Task: Look for Airbnb options in Mweka, Democratic Republic of the Congo from 10th December, 2023 to 15th December, 2023 for 7 adults.4 bedrooms having 7 beds and 4 bathrooms. Property type can be house. Amenities needed are: wifi, TV, free parkinig on premises, gym, breakfast. Look for 3 properties as per requirement.
Action: Mouse moved to (431, 93)
Screenshot: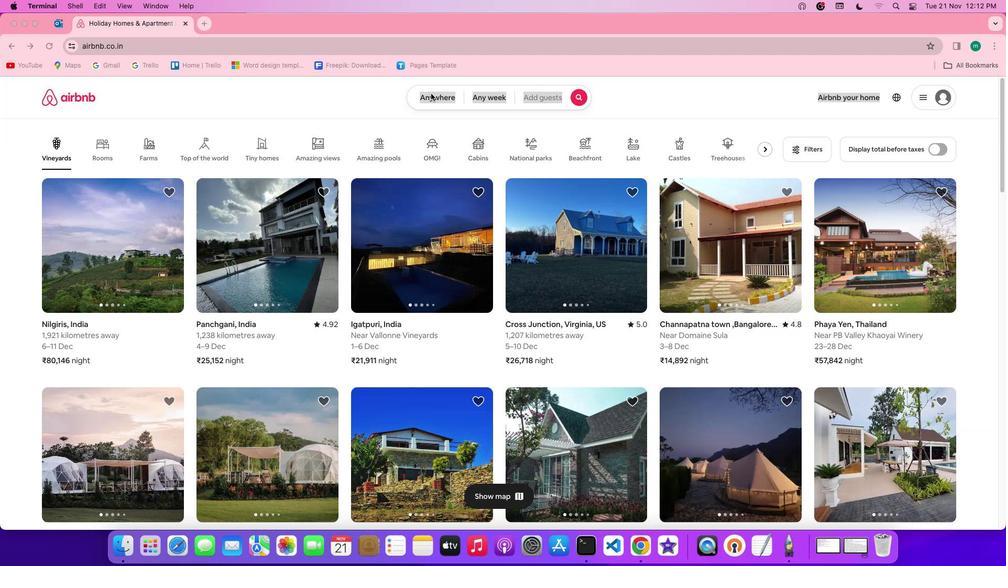 
Action: Mouse pressed left at (431, 93)
Screenshot: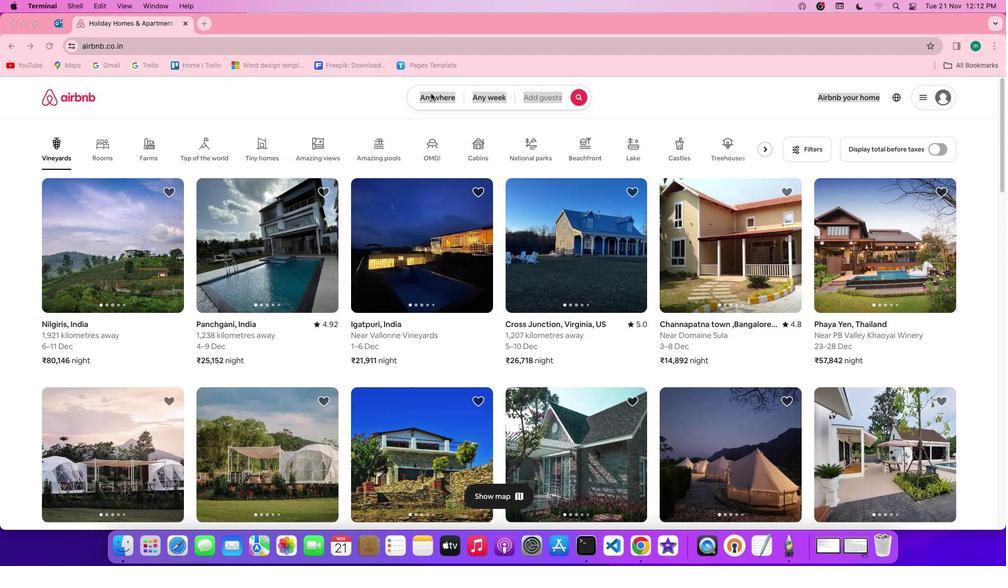 
Action: Mouse pressed left at (431, 93)
Screenshot: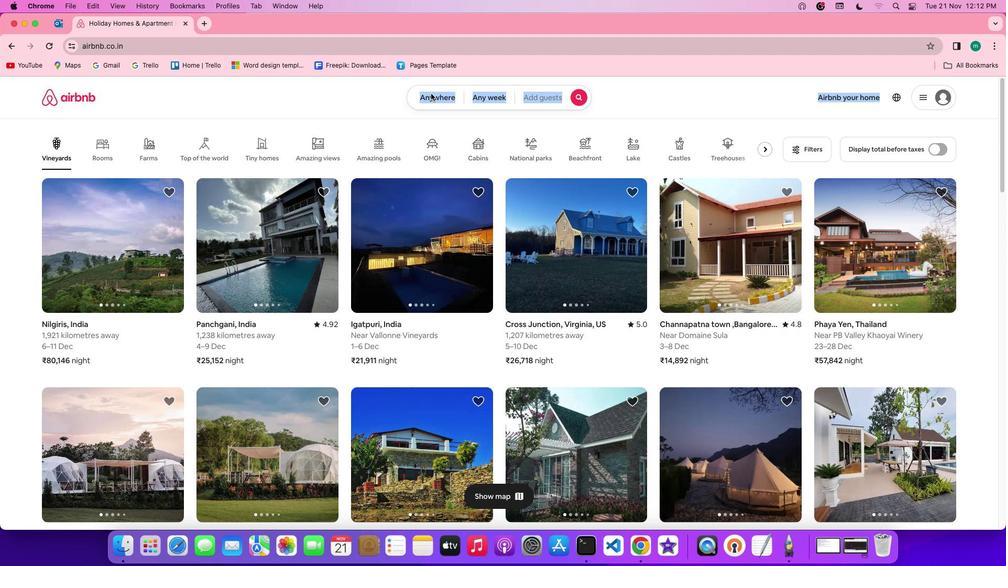
Action: Mouse moved to (405, 134)
Screenshot: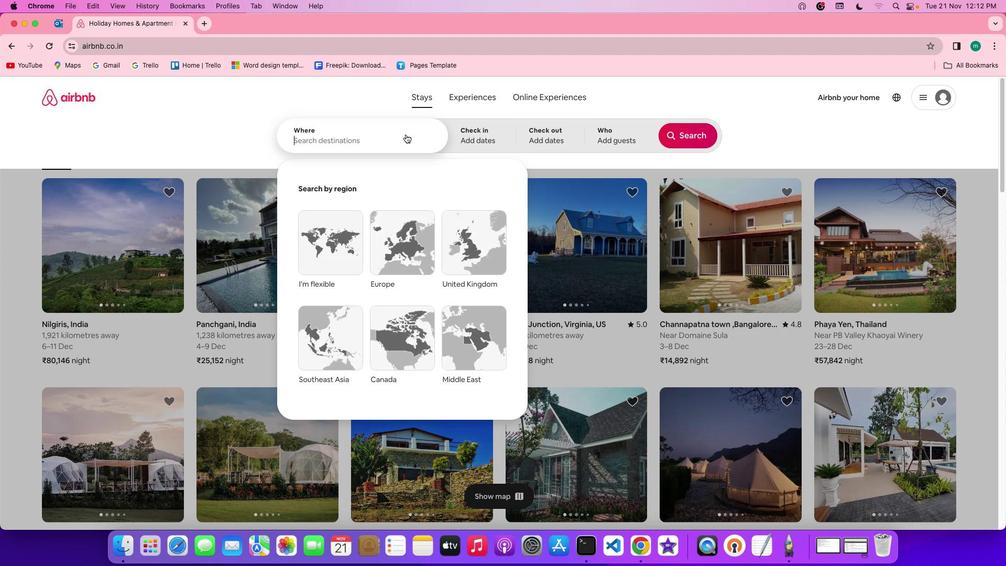 
Action: Mouse pressed left at (405, 134)
Screenshot: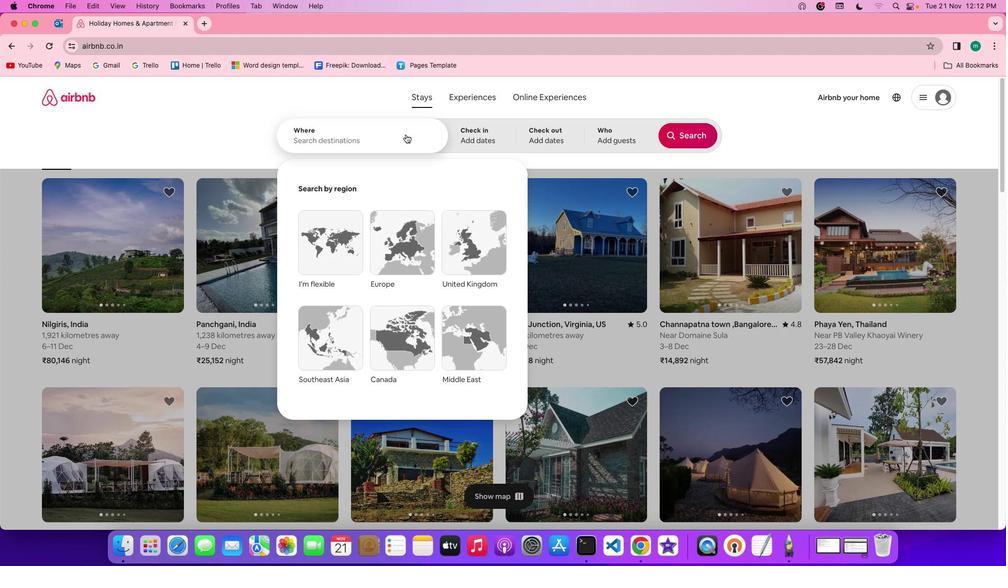 
Action: Key pressed Key.shift'M''w''e''k''a'','Key.spaceKey.shift'd''e''m''o''c''r''a''t''i''c'Key.spaceKey.shift'r''e''p''u''b''l''i''c'
Screenshot: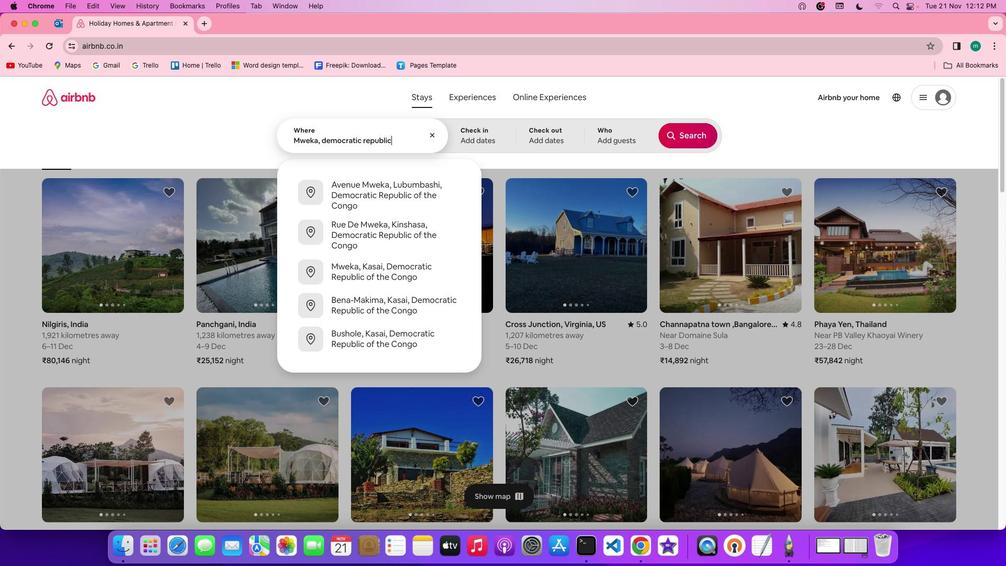 
Action: Mouse moved to (425, 0)
Screenshot: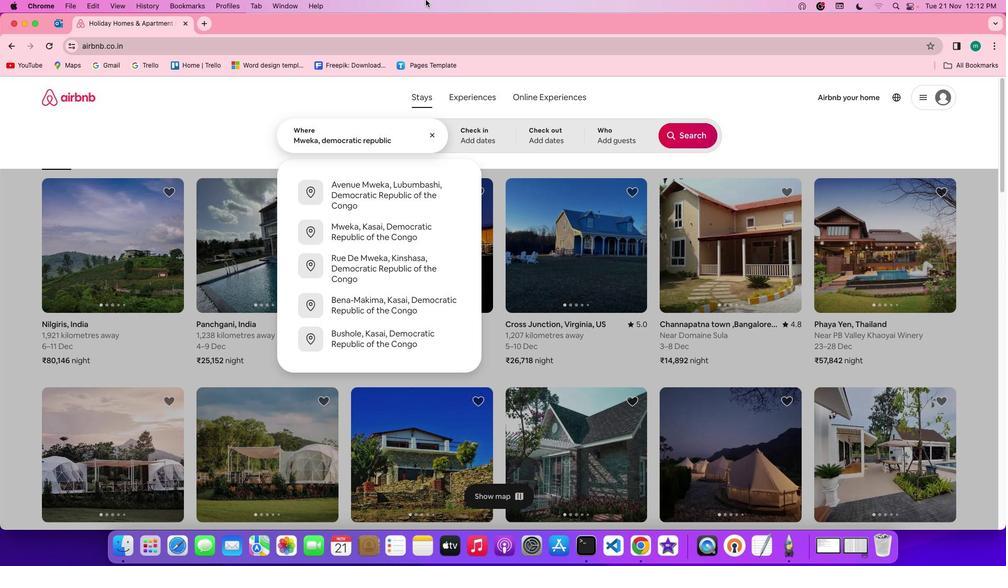 
Action: Key pressed Key.space'o''f'Key.space't''h''e'Key.space'c''o''n''g''o'
Screenshot: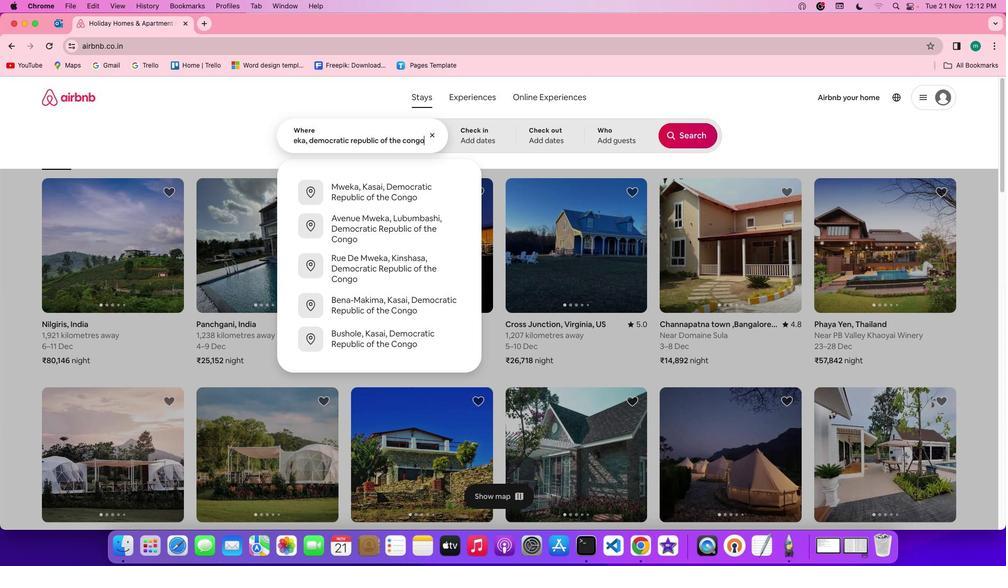 
Action: Mouse moved to (479, 132)
Screenshot: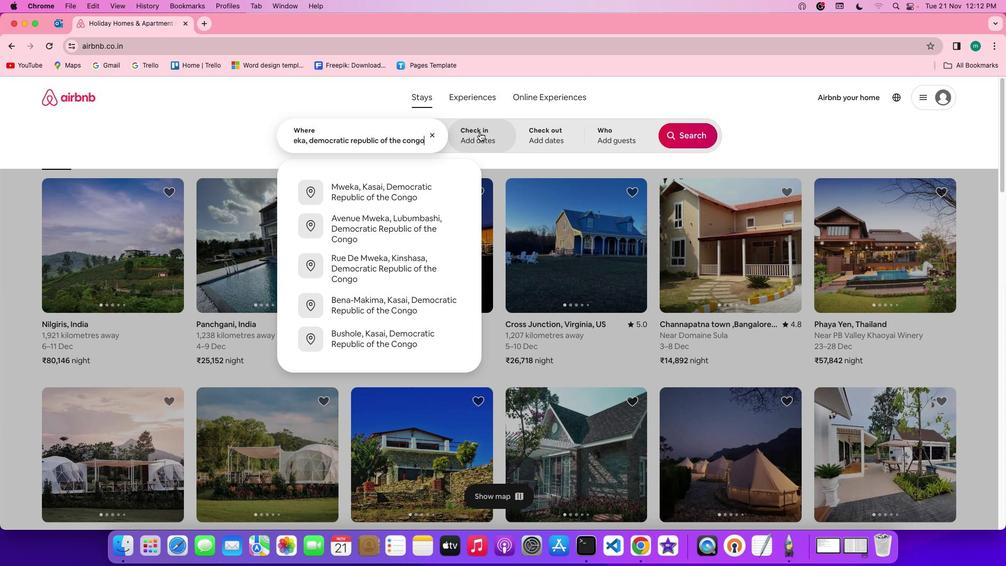 
Action: Mouse pressed left at (479, 132)
Screenshot: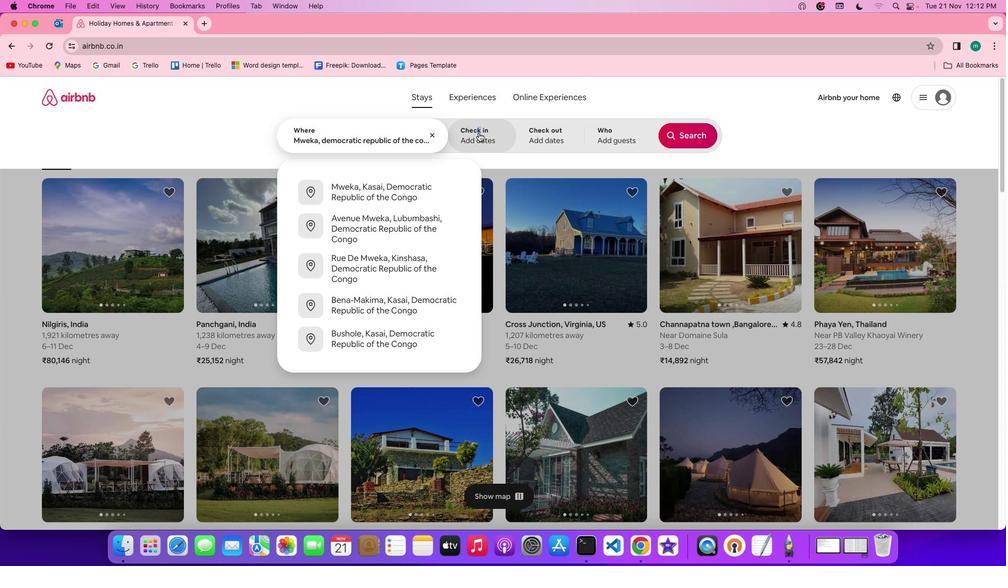 
Action: Mouse moved to (530, 315)
Screenshot: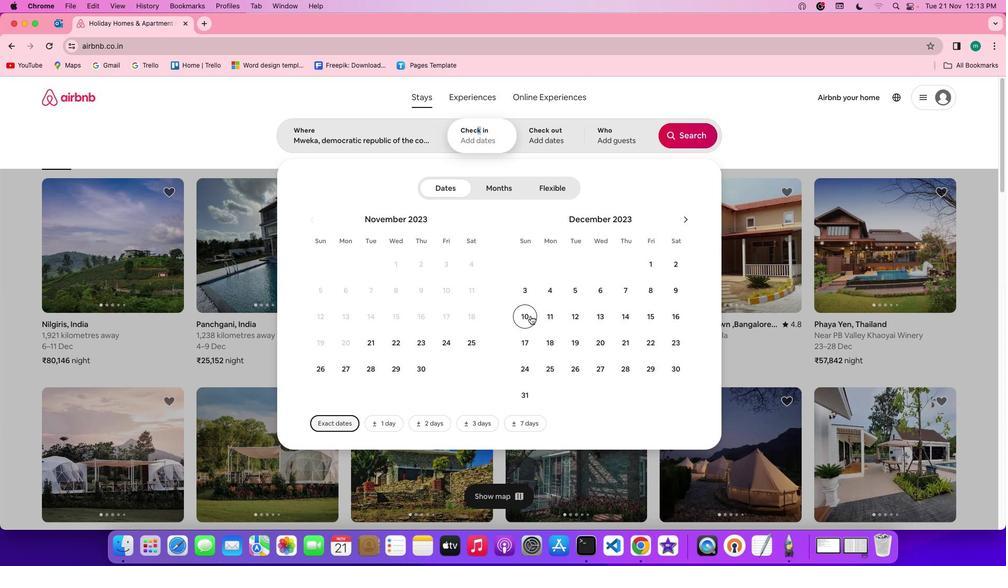 
Action: Mouse pressed left at (530, 315)
Screenshot: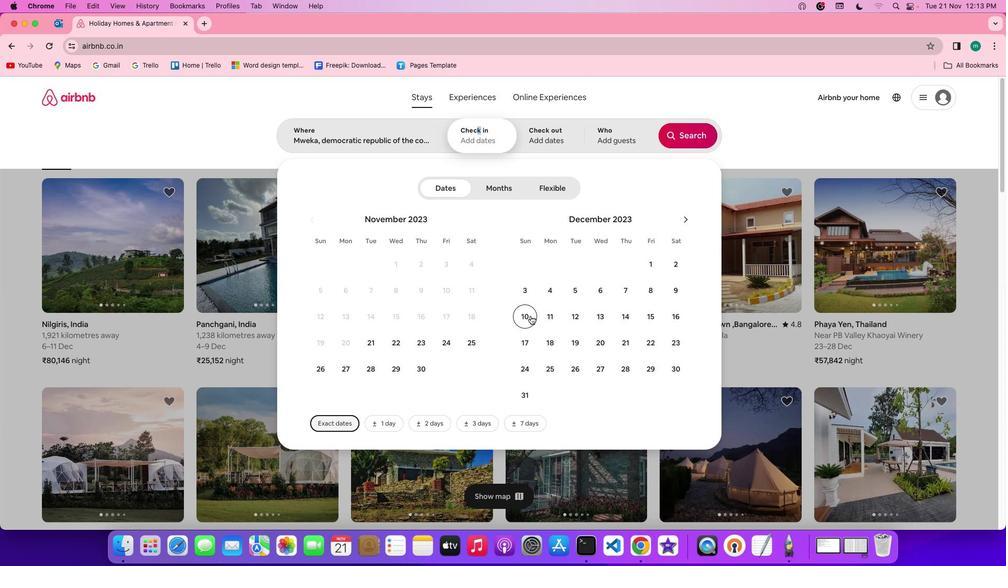 
Action: Mouse moved to (648, 317)
Screenshot: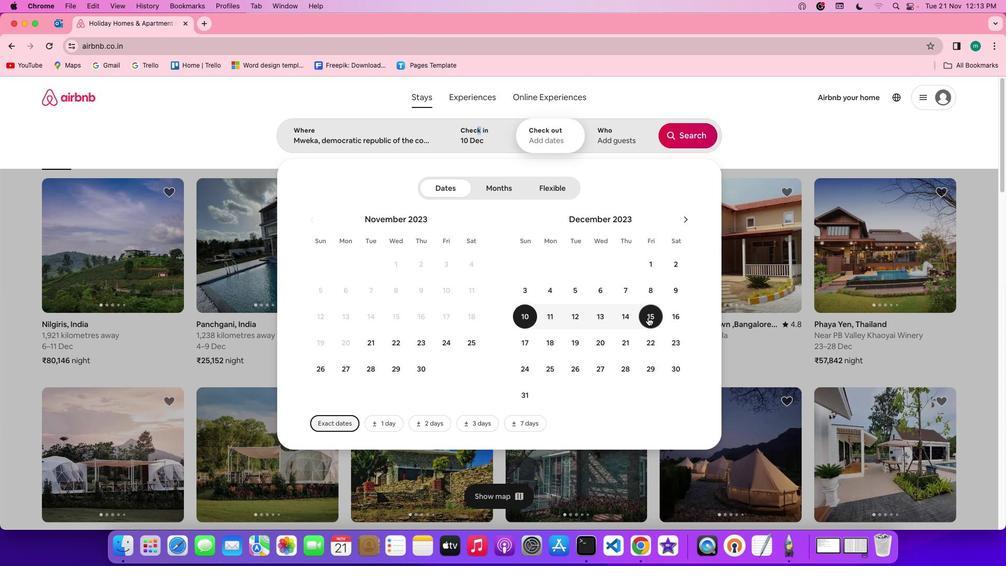 
Action: Mouse pressed left at (648, 317)
Screenshot: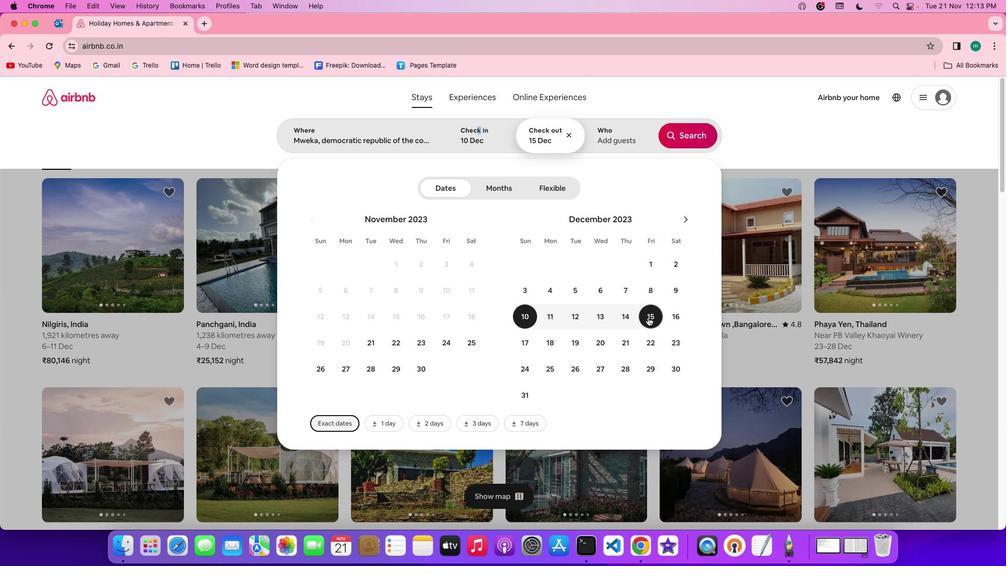 
Action: Mouse moved to (632, 145)
Screenshot: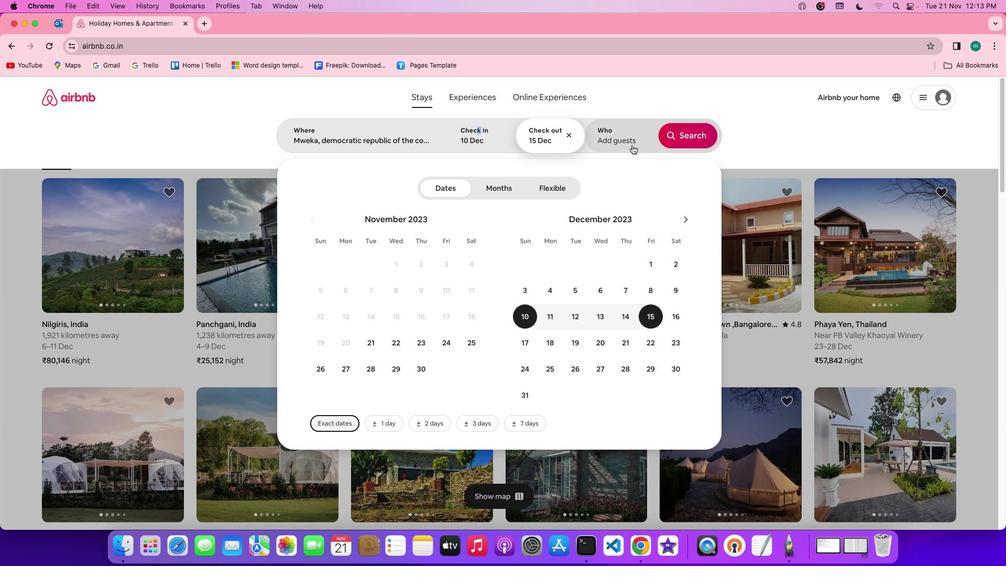 
Action: Mouse pressed left at (632, 145)
Screenshot: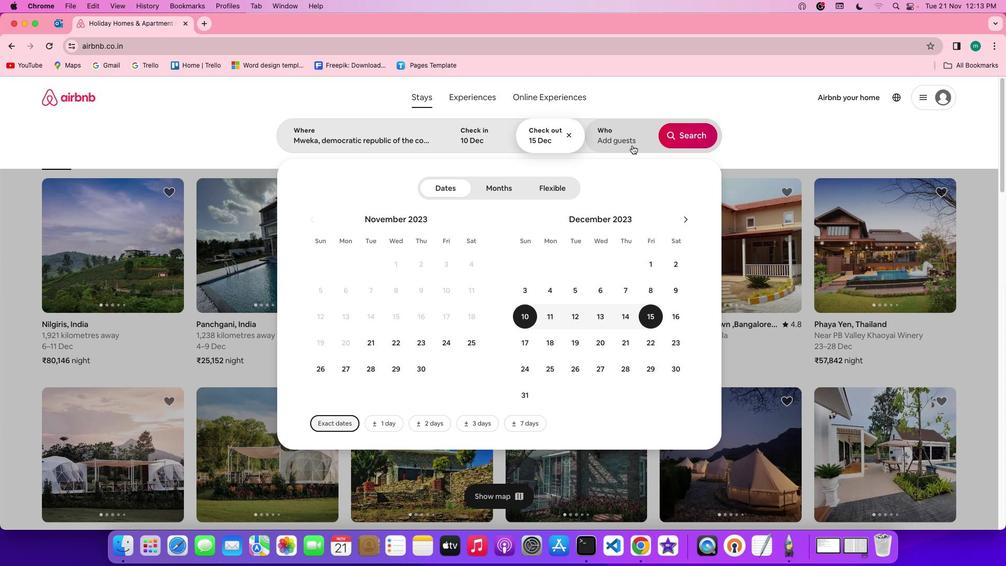 
Action: Mouse moved to (694, 196)
Screenshot: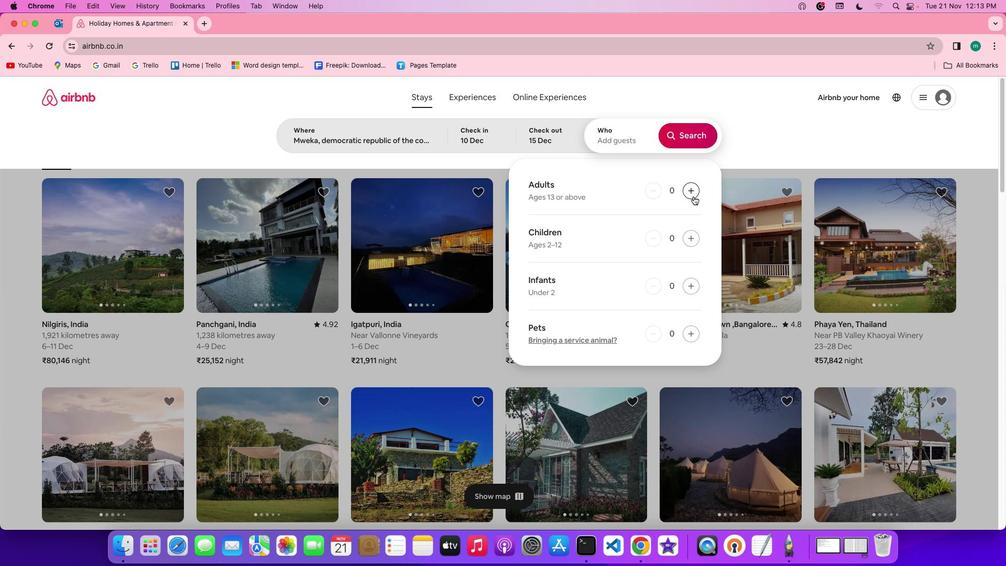 
Action: Mouse pressed left at (694, 196)
Screenshot: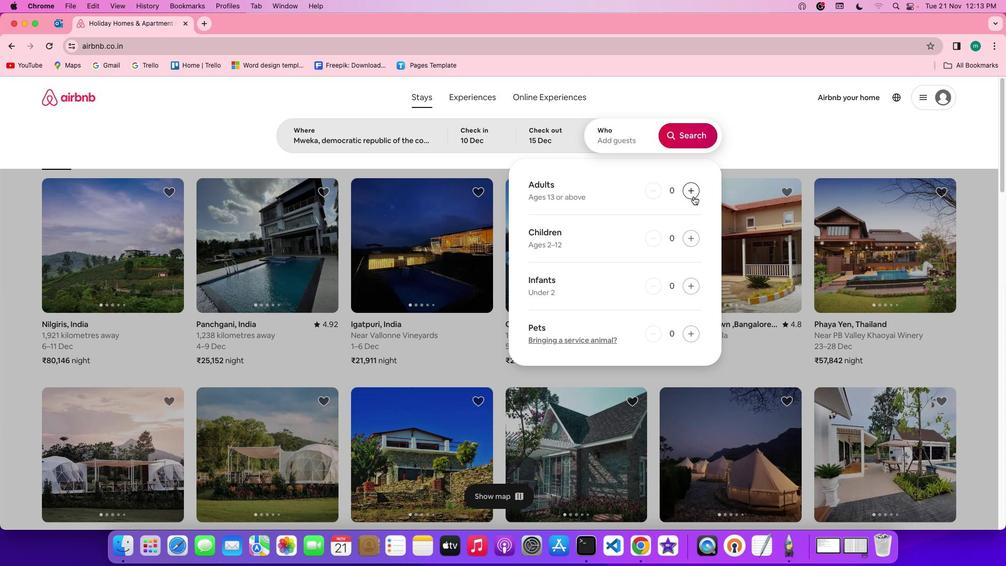 
Action: Mouse pressed left at (694, 196)
Screenshot: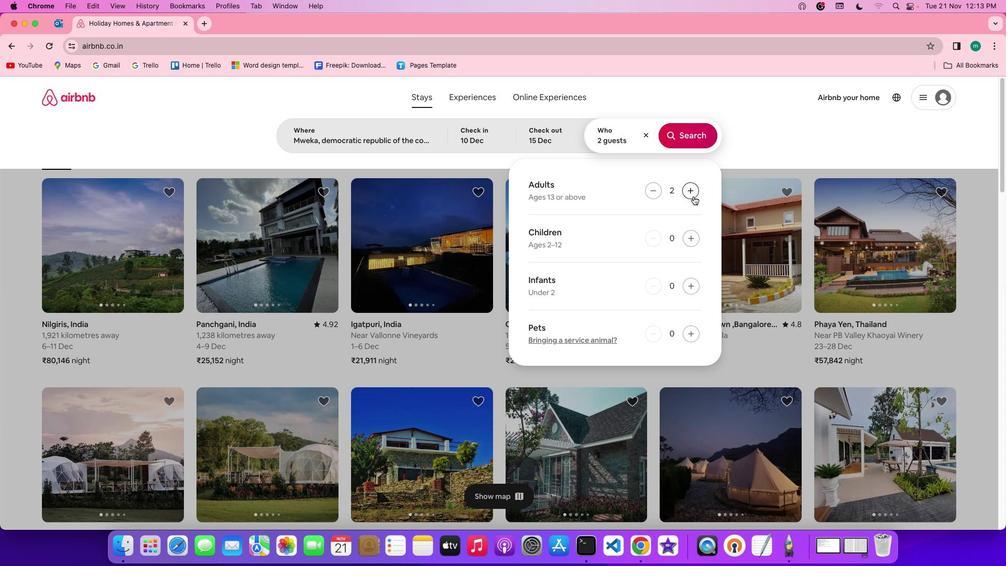 
Action: Mouse pressed left at (694, 196)
Screenshot: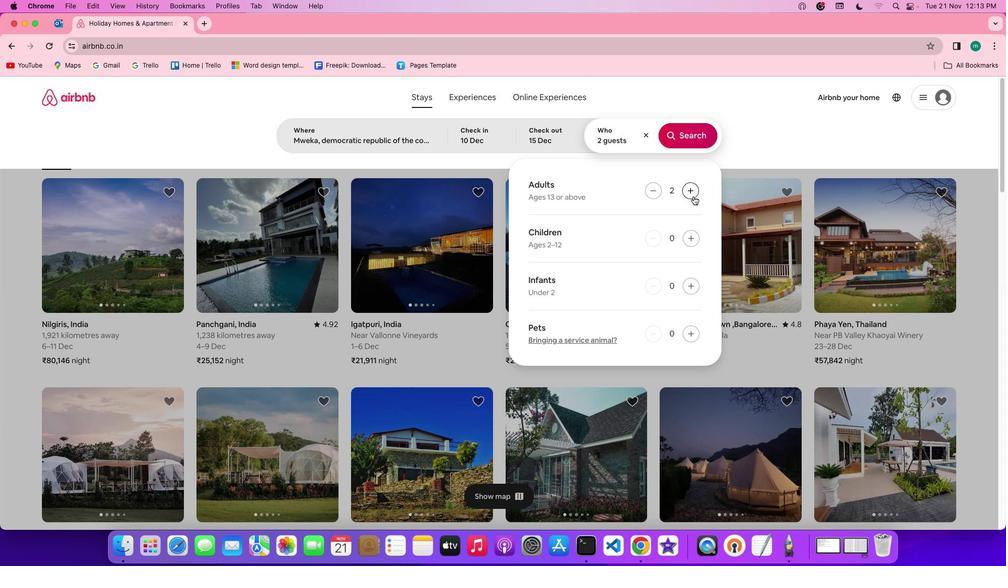 
Action: Mouse pressed left at (694, 196)
Screenshot: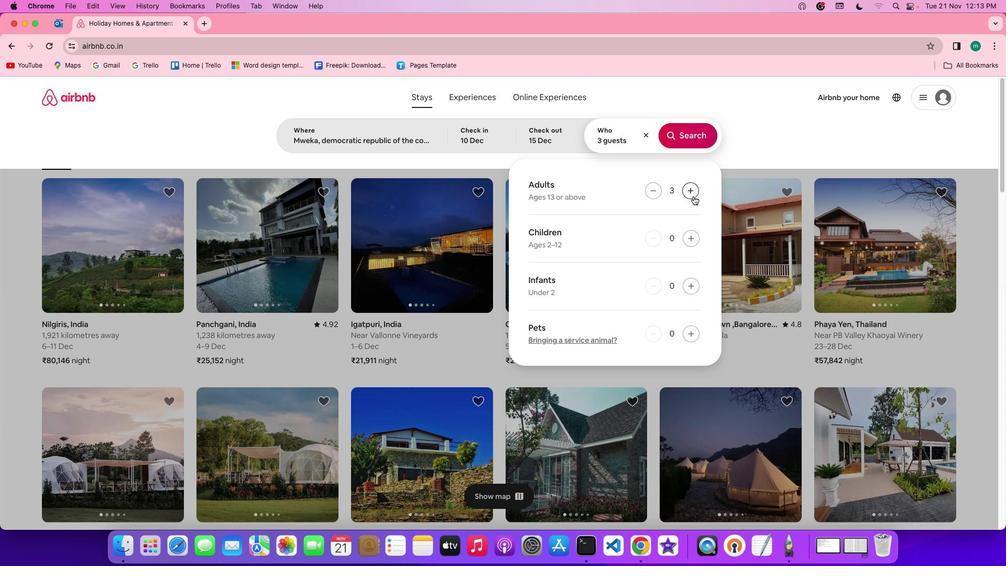 
Action: Mouse pressed left at (694, 196)
Screenshot: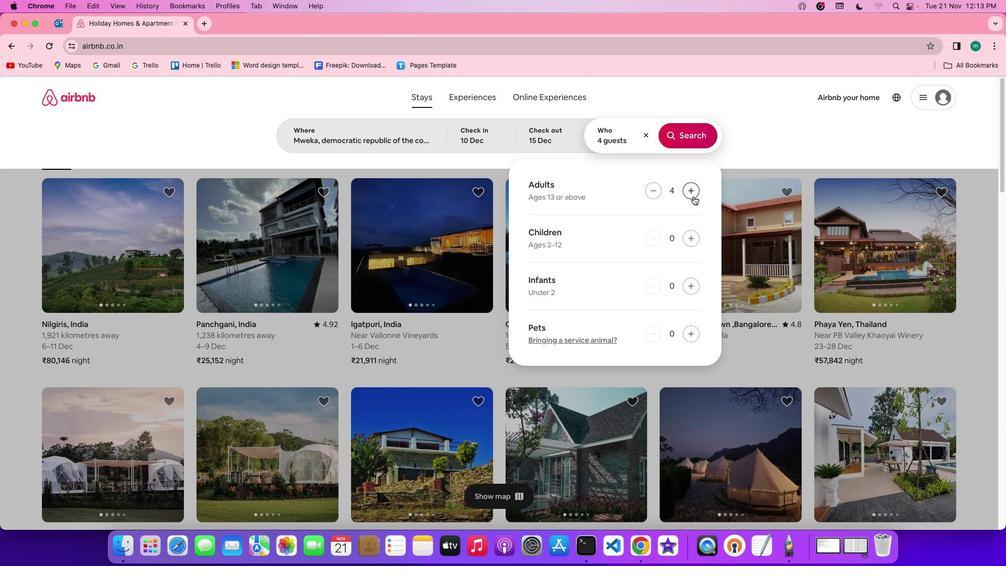 
Action: Mouse pressed left at (694, 196)
Screenshot: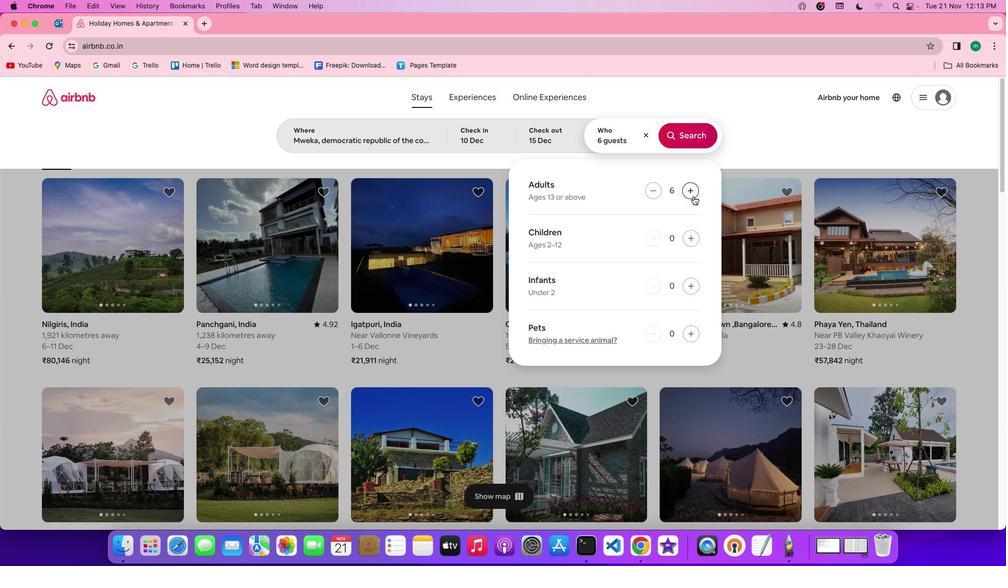 
Action: Mouse pressed left at (694, 196)
Screenshot: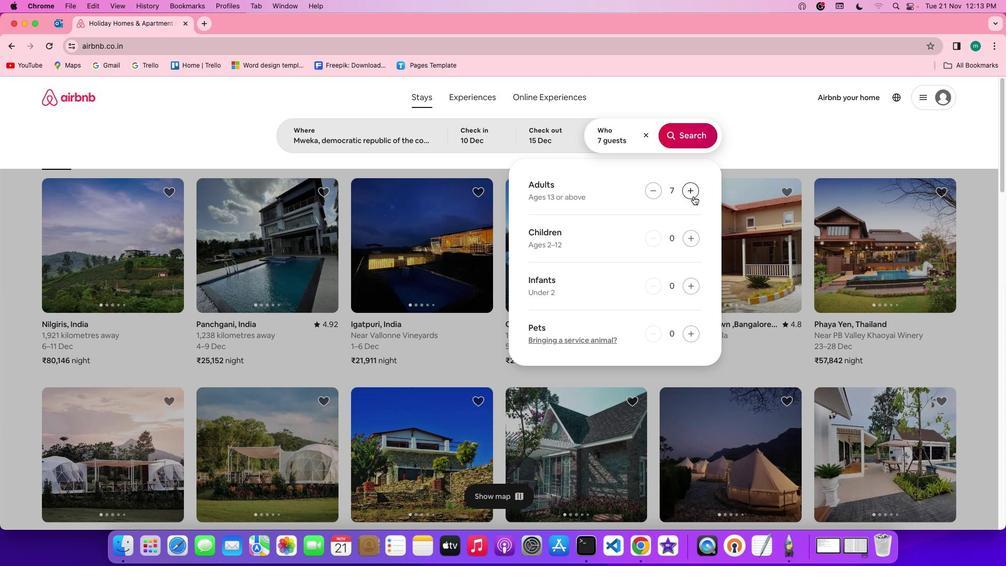 
Action: Mouse moved to (684, 136)
Screenshot: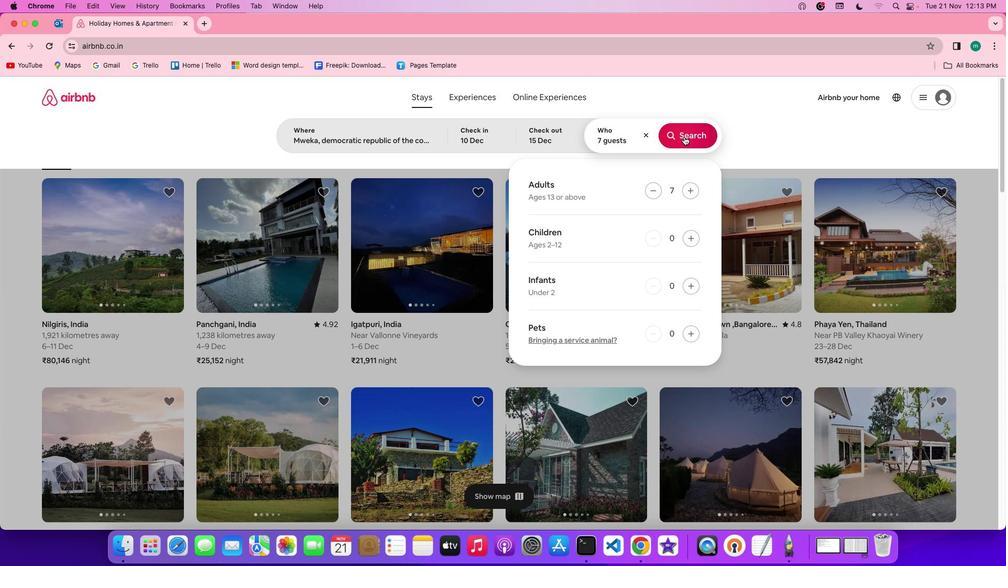 
Action: Mouse pressed left at (684, 136)
Screenshot: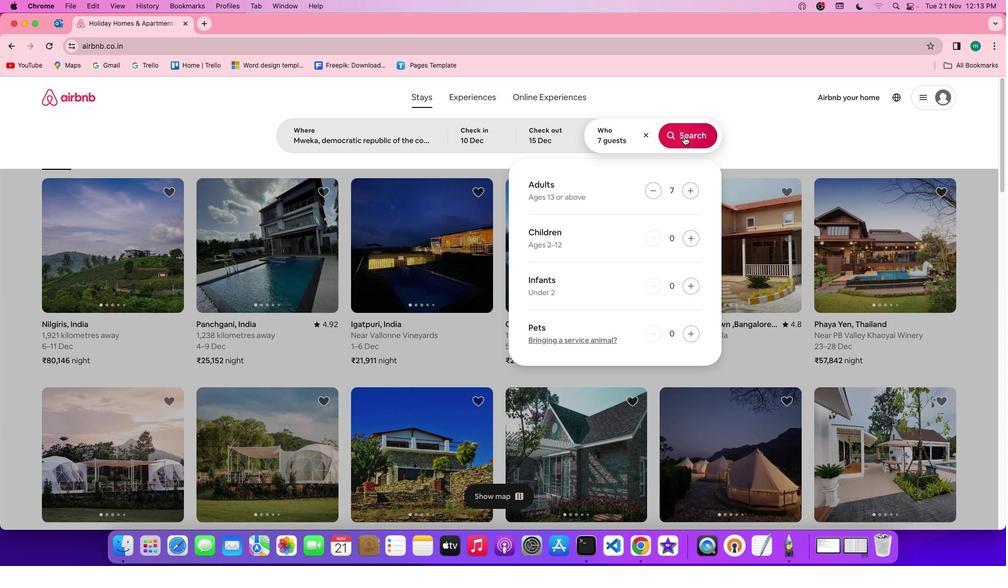 
Action: Mouse moved to (851, 132)
Screenshot: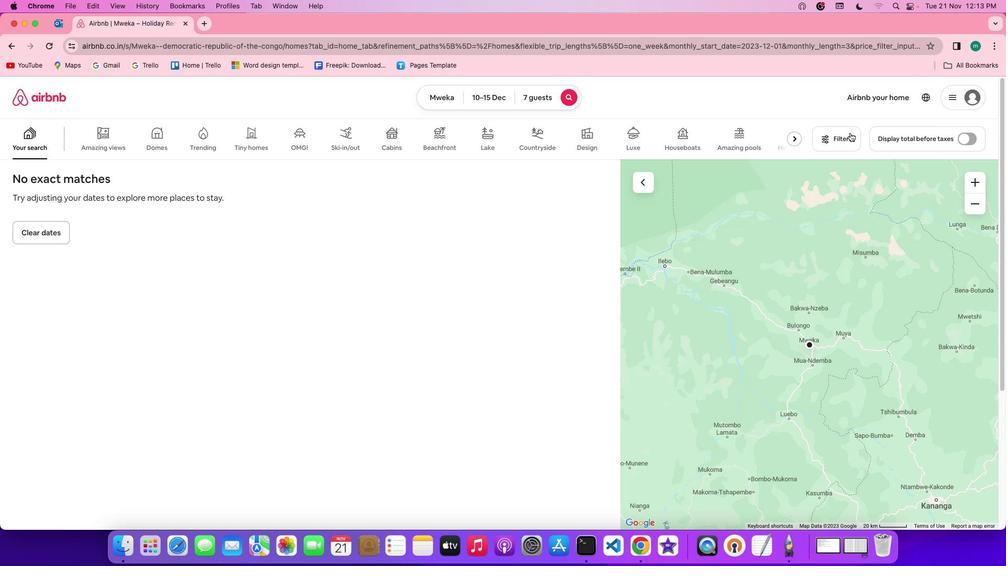 
Action: Mouse pressed left at (851, 132)
Screenshot: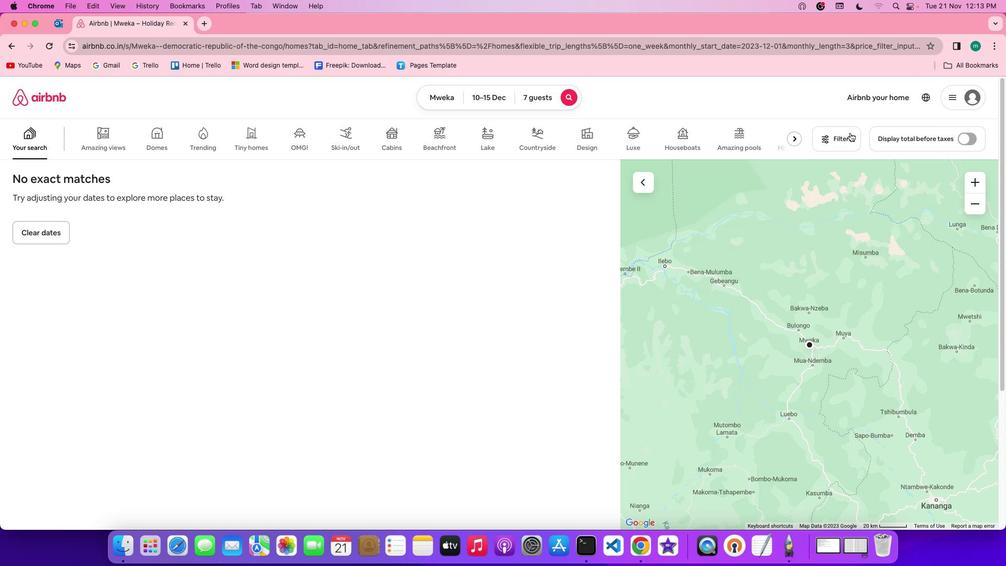 
Action: Mouse moved to (530, 357)
Screenshot: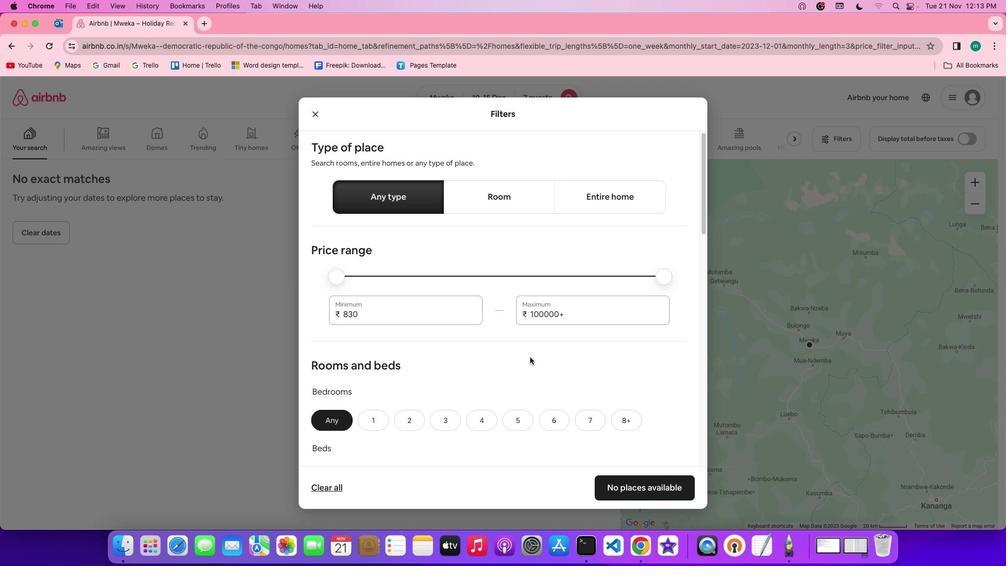 
Action: Mouse scrolled (530, 357) with delta (0, 0)
Screenshot: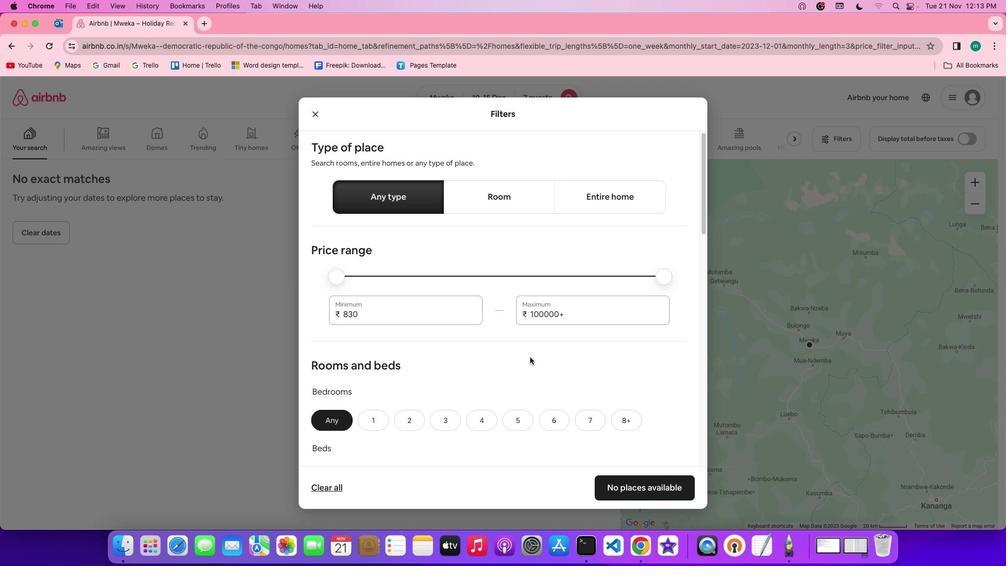 
Action: Mouse moved to (530, 357)
Screenshot: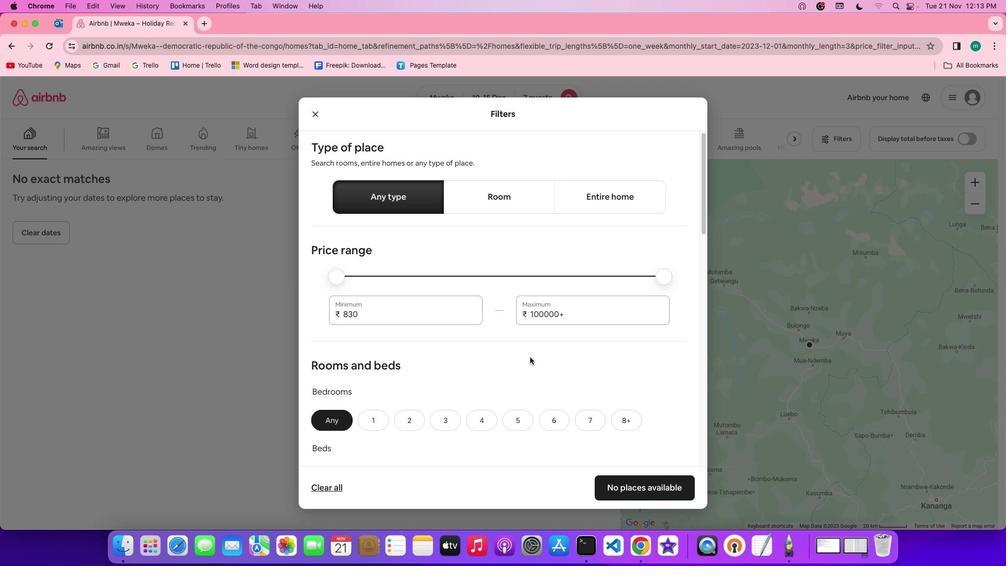 
Action: Mouse scrolled (530, 357) with delta (0, 0)
Screenshot: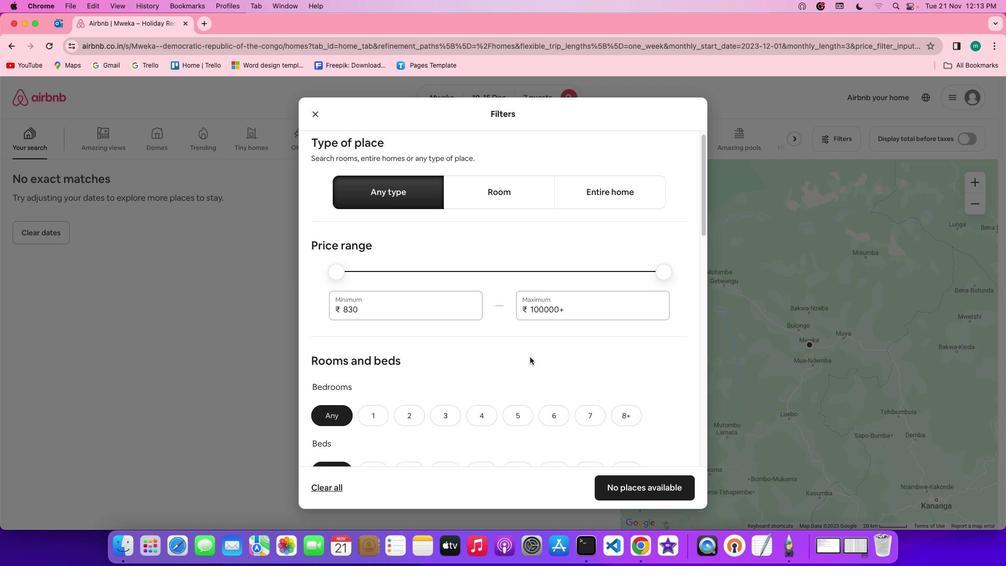 
Action: Mouse scrolled (530, 357) with delta (0, -1)
Screenshot: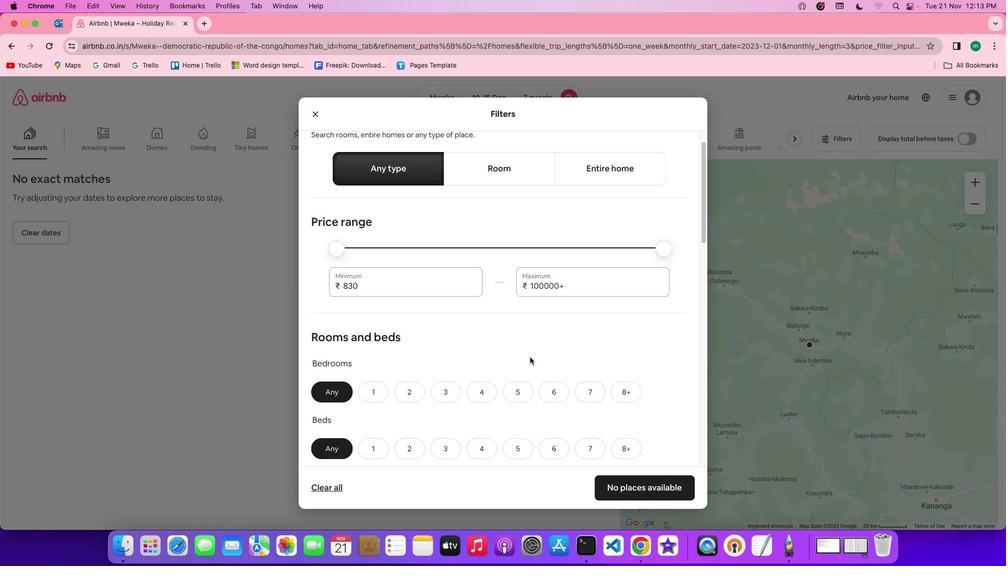 
Action: Mouse scrolled (530, 357) with delta (0, -2)
Screenshot: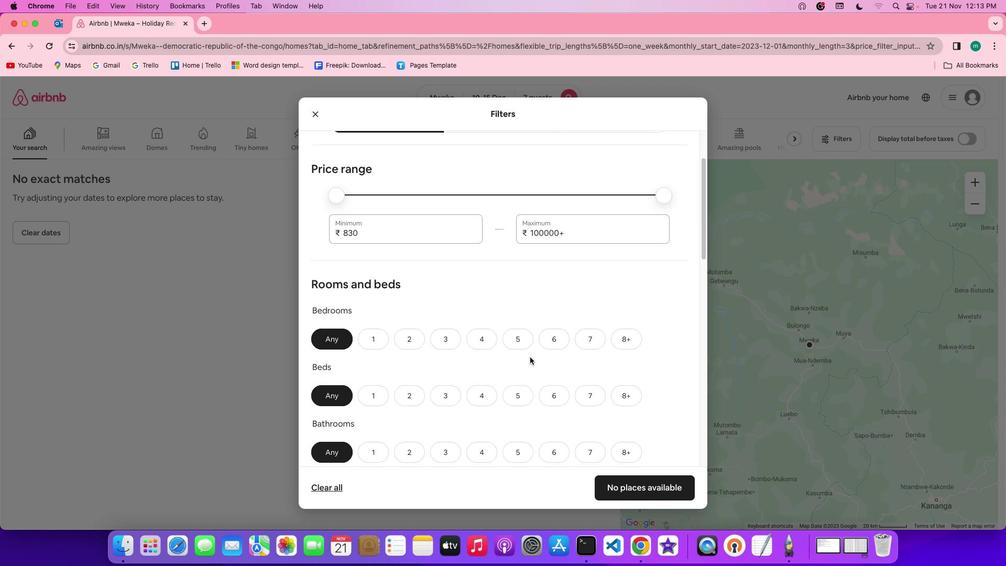 
Action: Mouse moved to (485, 242)
Screenshot: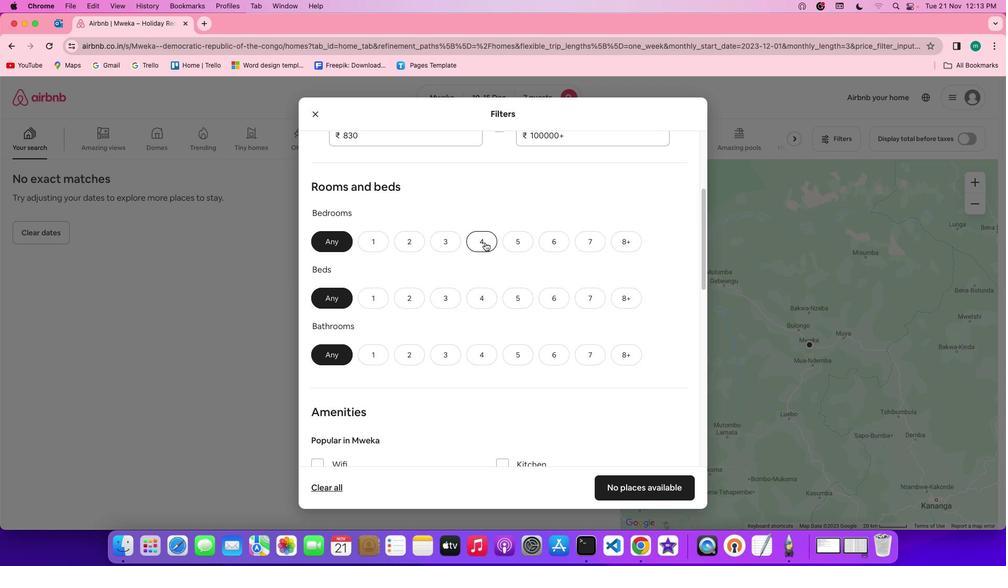 
Action: Mouse pressed left at (485, 242)
Screenshot: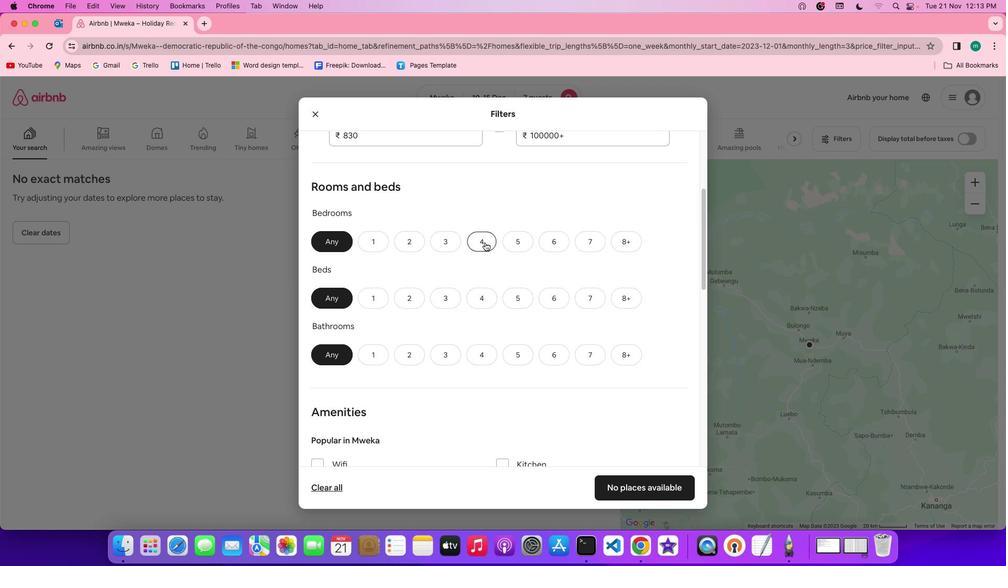 
Action: Mouse moved to (590, 300)
Screenshot: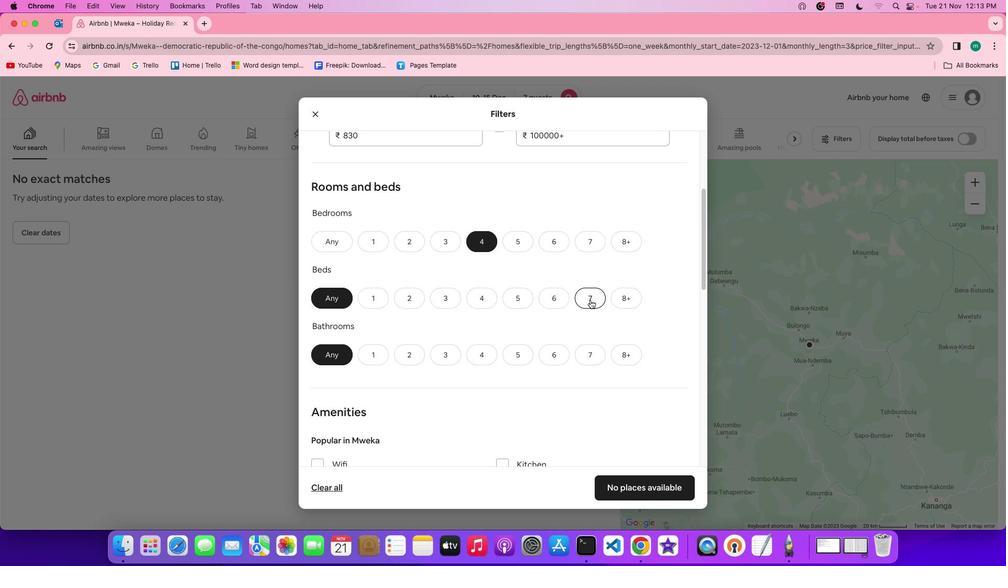 
Action: Mouse pressed left at (590, 300)
Screenshot: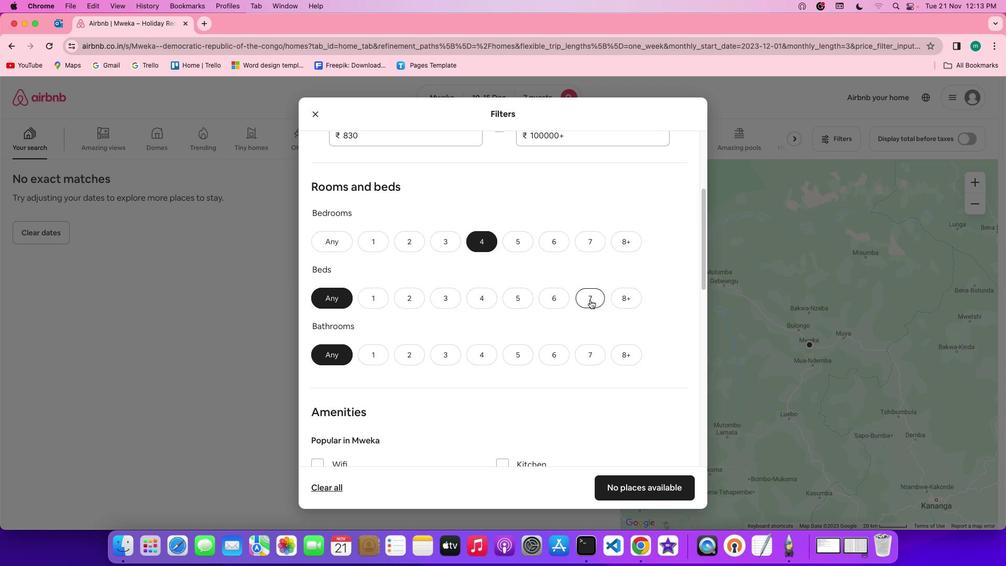 
Action: Mouse moved to (482, 354)
Screenshot: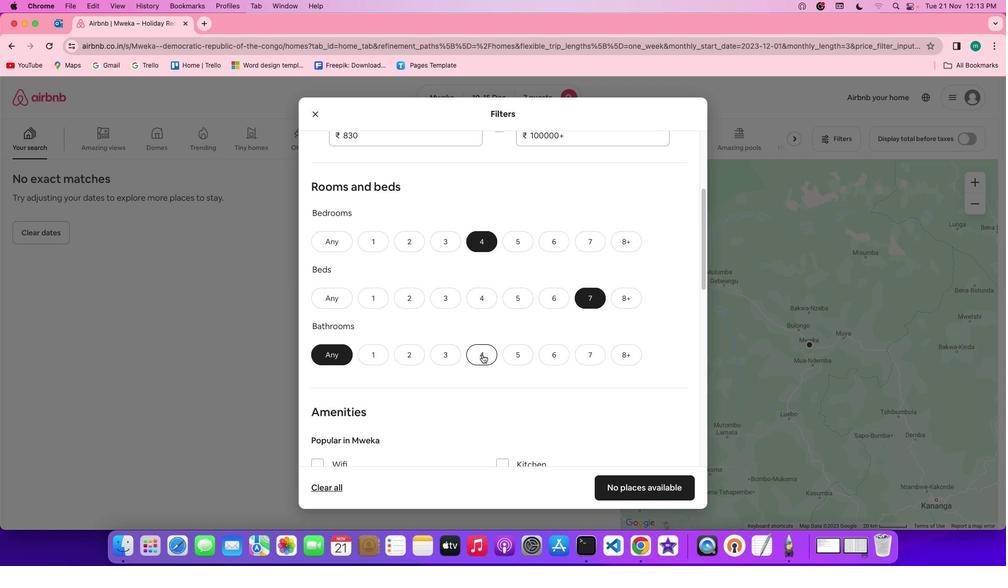 
Action: Mouse pressed left at (482, 354)
Screenshot: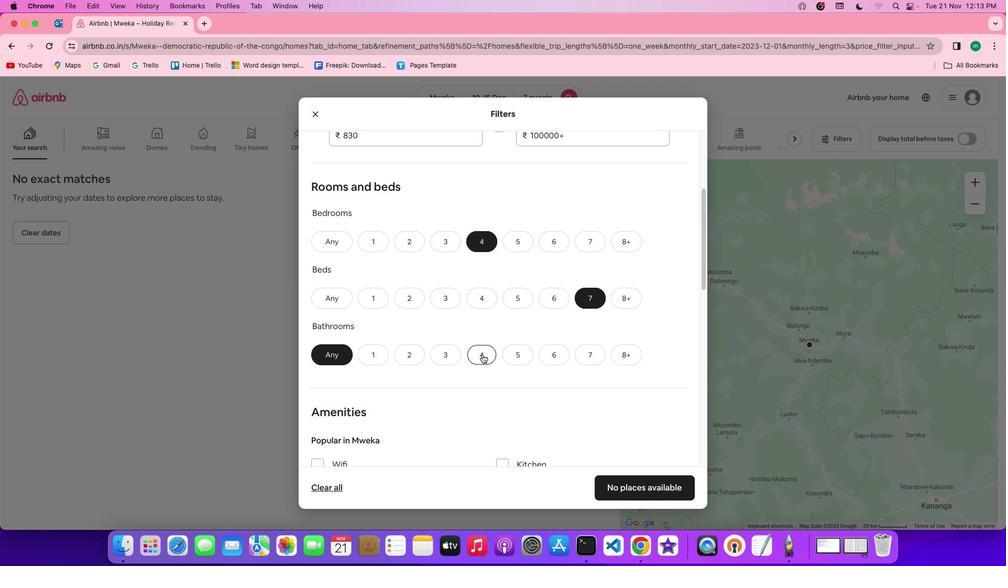 
Action: Mouse moved to (562, 328)
Screenshot: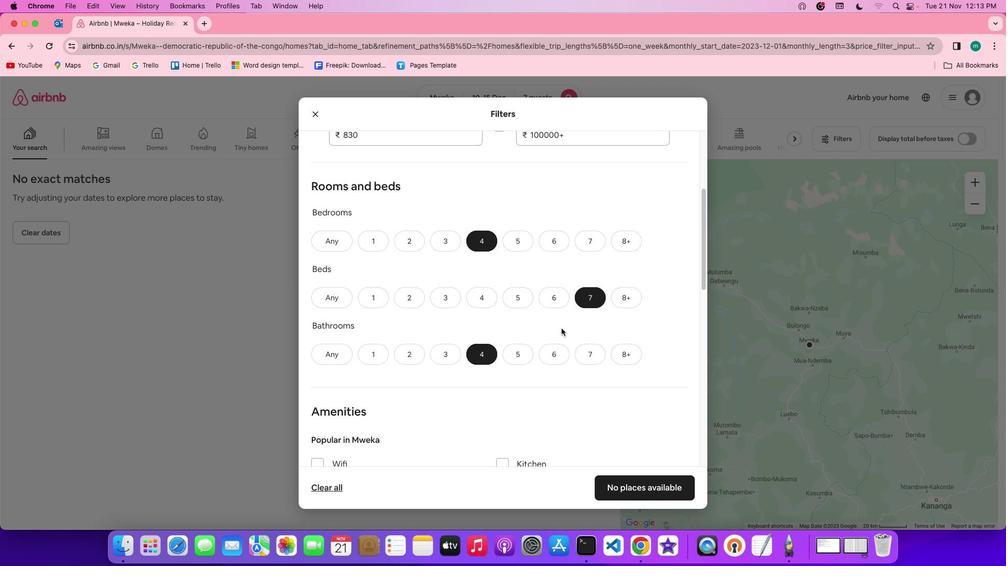 
Action: Mouse scrolled (562, 328) with delta (0, 0)
Screenshot: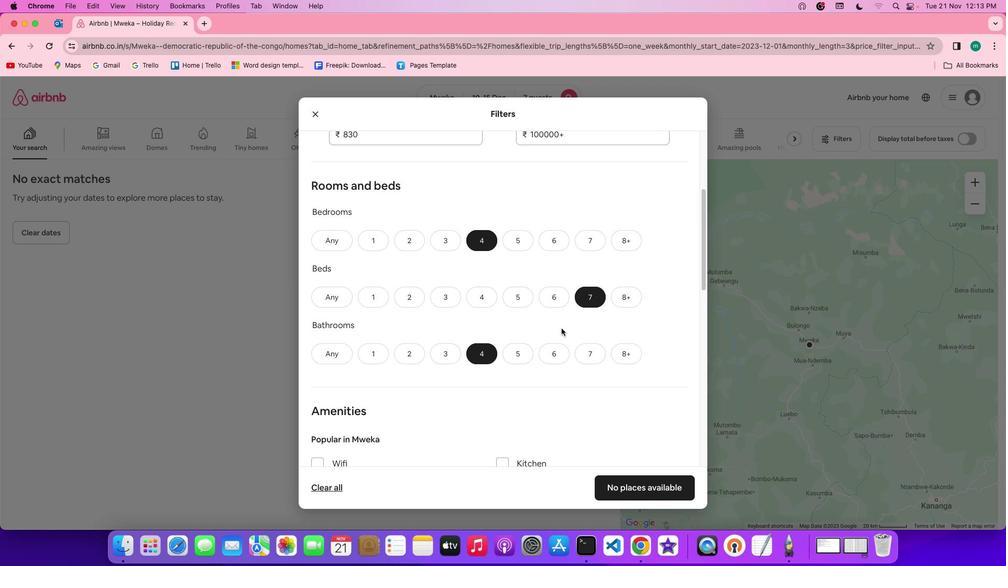 
Action: Mouse scrolled (562, 328) with delta (0, 0)
Screenshot: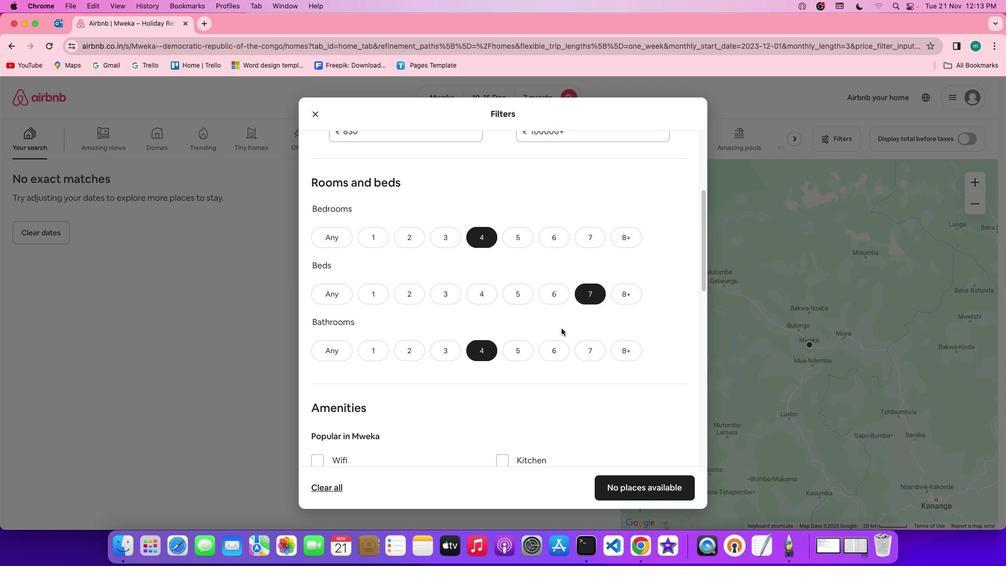 
Action: Mouse scrolled (562, 328) with delta (0, 0)
Screenshot: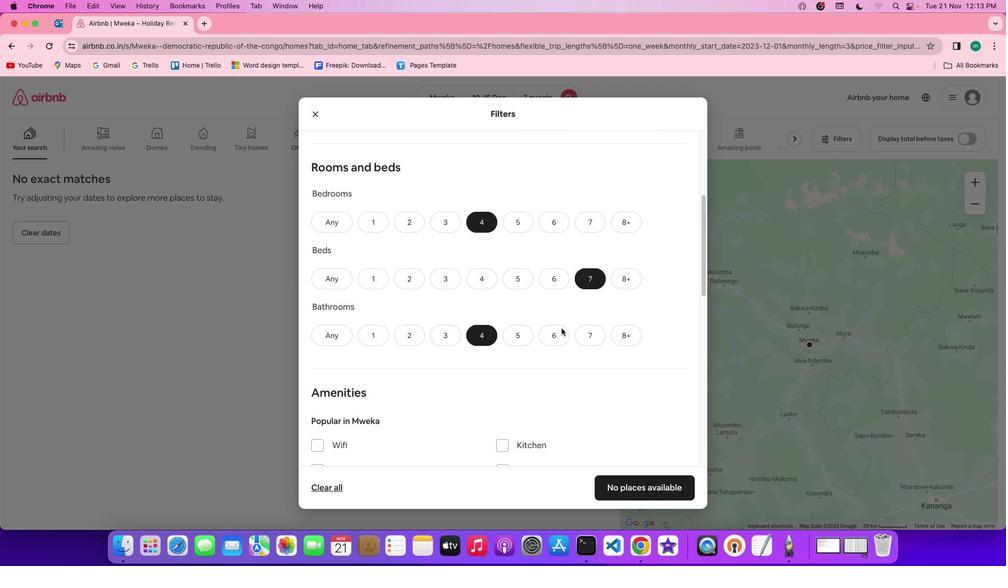 
Action: Mouse scrolled (562, 328) with delta (0, 0)
Screenshot: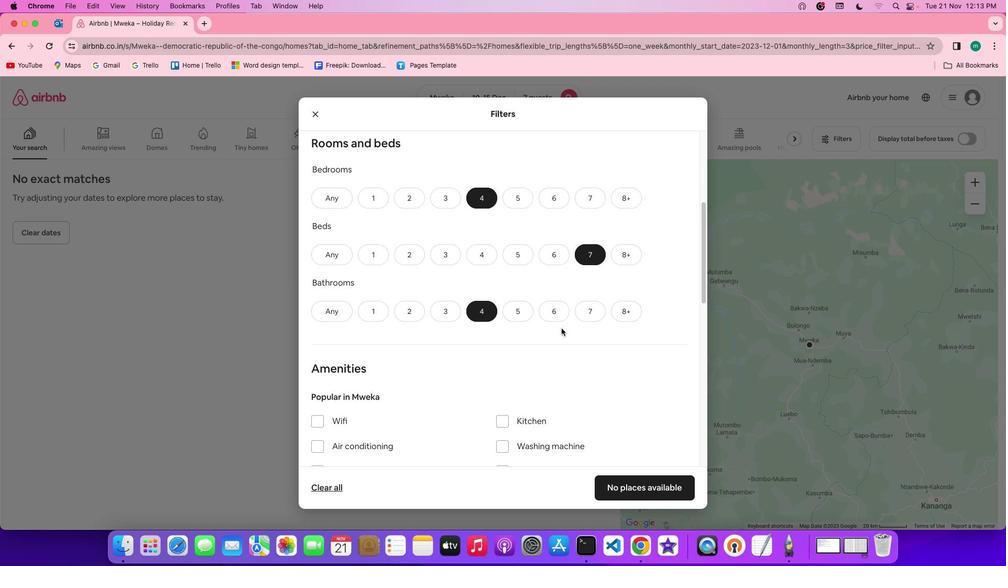 
Action: Mouse scrolled (562, 328) with delta (0, 0)
Screenshot: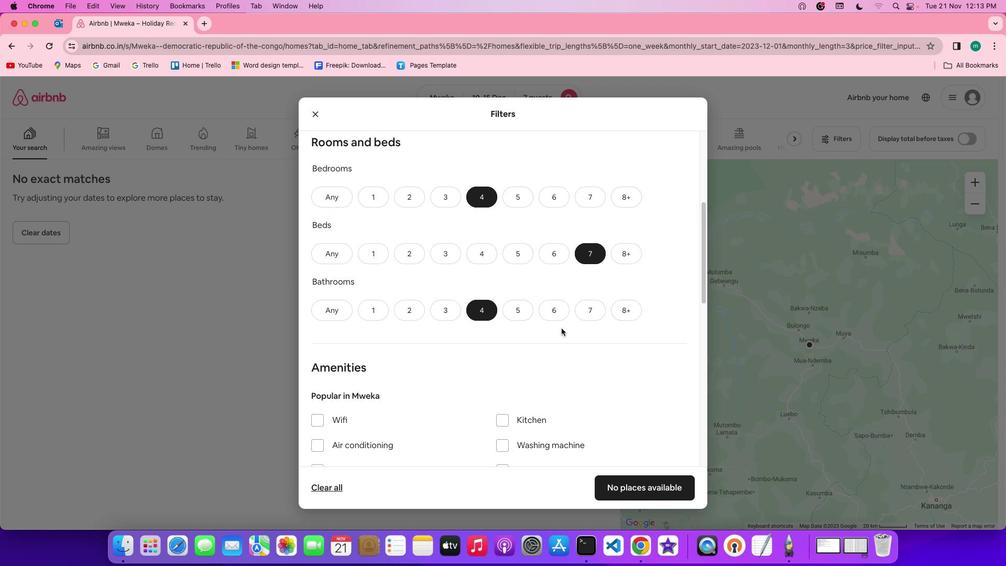 
Action: Mouse scrolled (562, 328) with delta (0, 0)
Screenshot: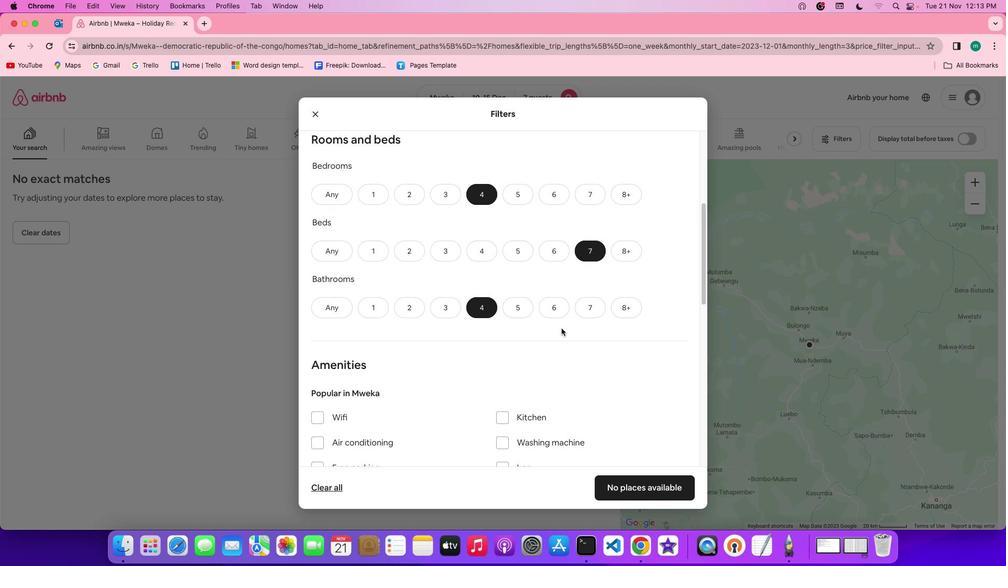 
Action: Mouse scrolled (562, 328) with delta (0, 0)
Screenshot: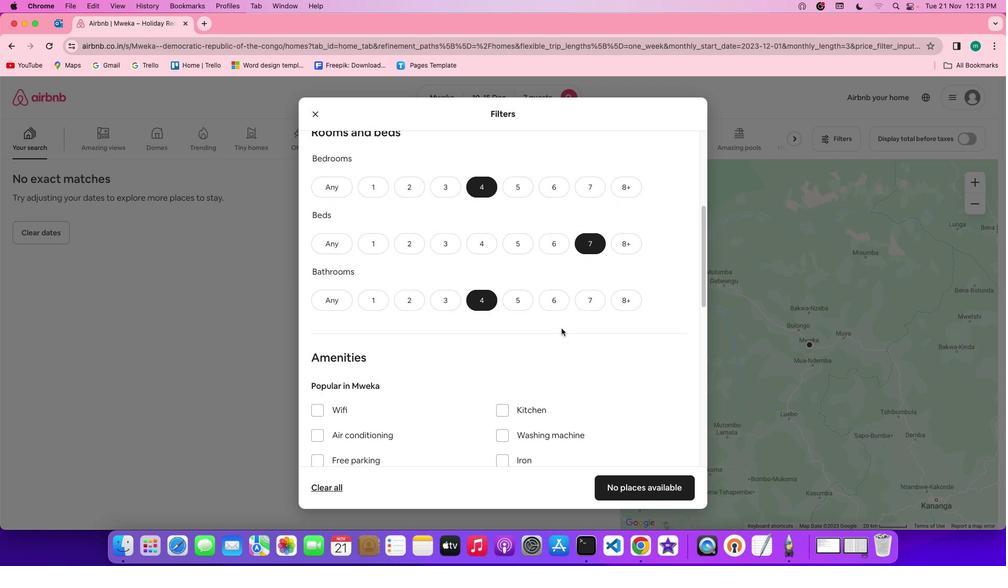 
Action: Mouse scrolled (562, 328) with delta (0, 0)
Screenshot: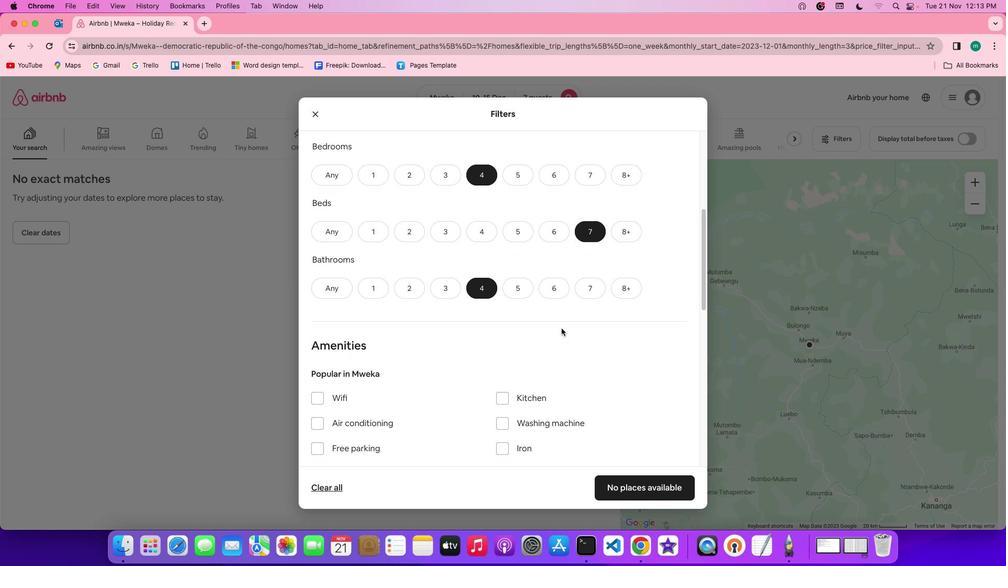 
Action: Mouse scrolled (562, 328) with delta (0, 0)
Screenshot: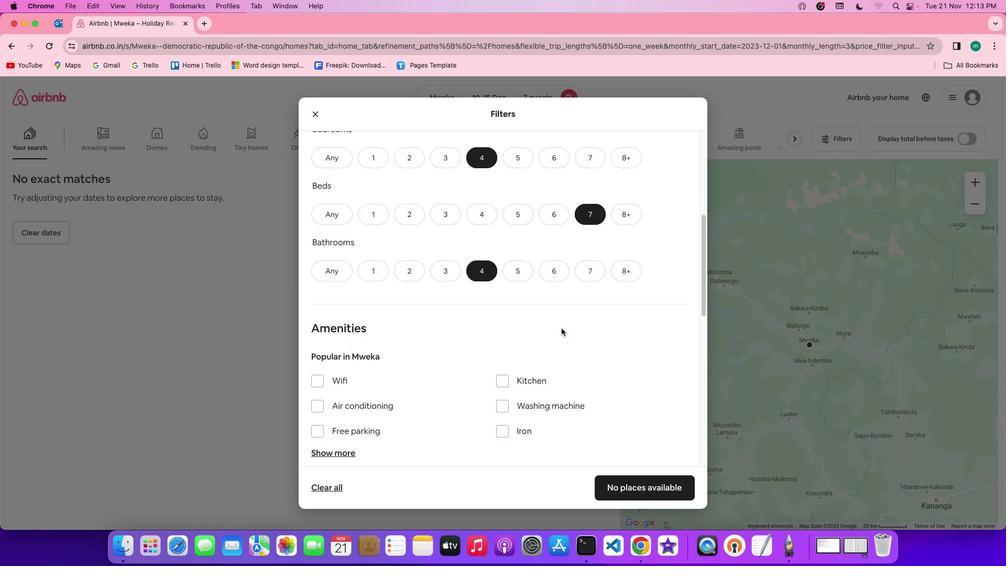 
Action: Mouse scrolled (562, 328) with delta (0, 0)
Screenshot: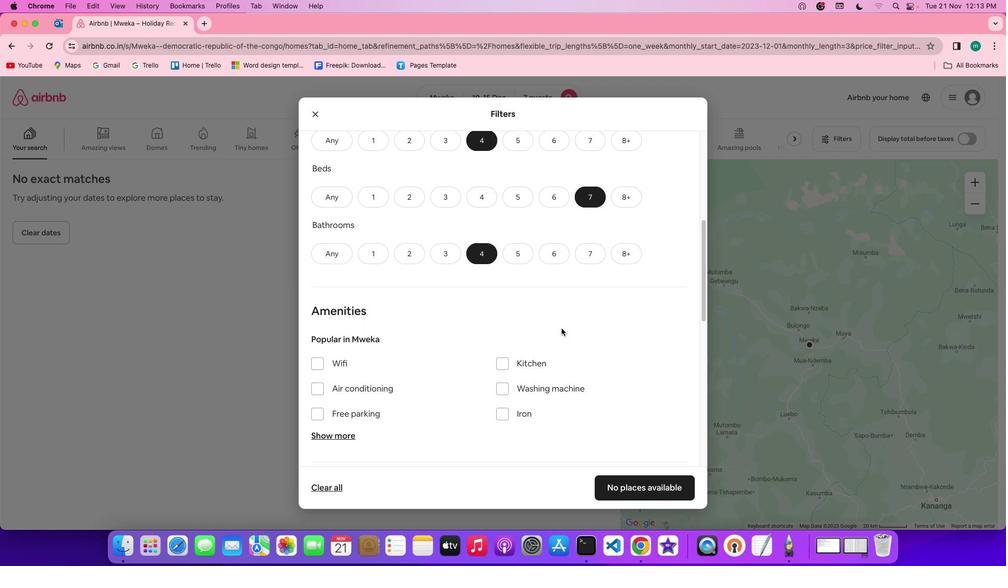 
Action: Mouse scrolled (562, 328) with delta (0, 0)
Screenshot: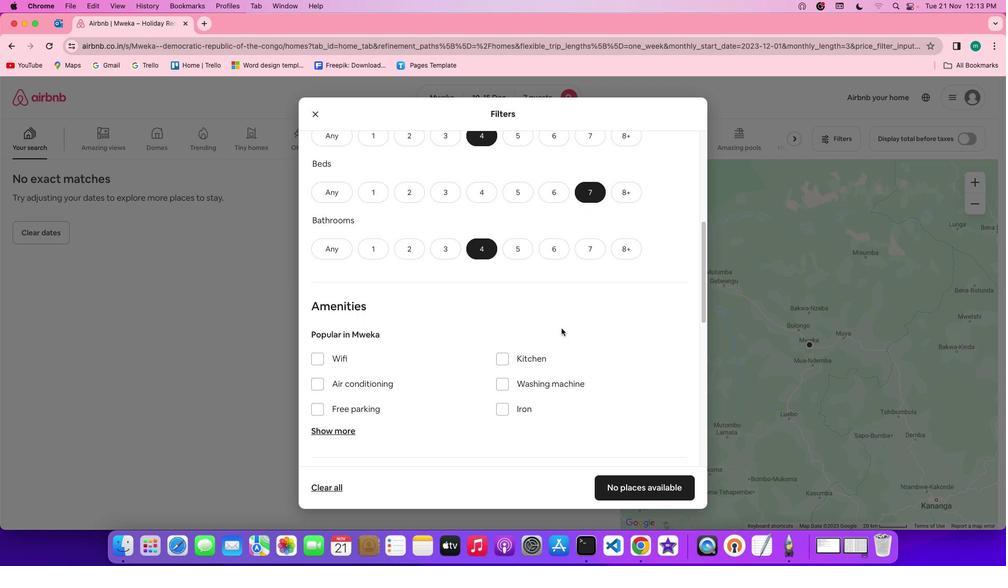 
Action: Mouse scrolled (562, 328) with delta (0, 0)
Screenshot: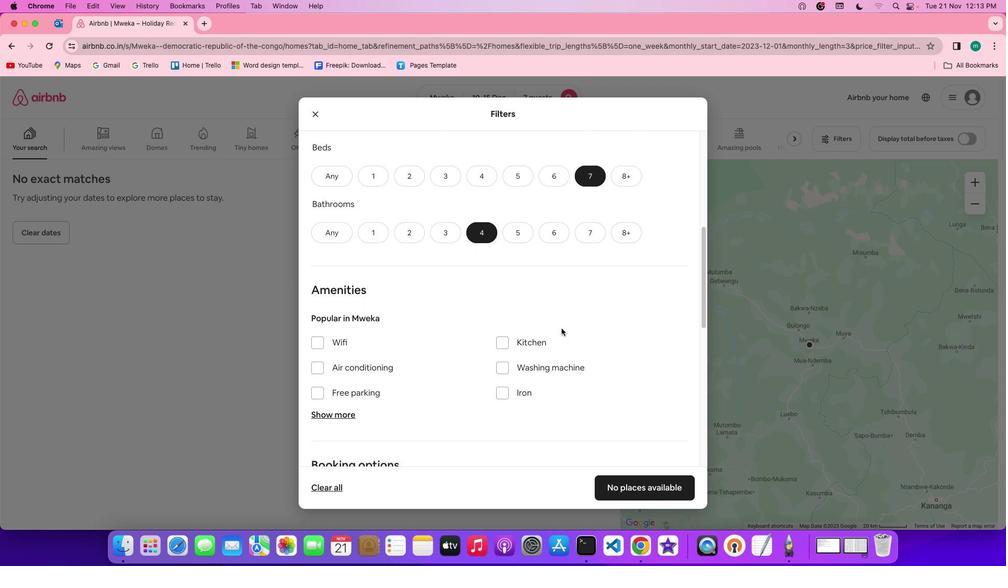 
Action: Mouse scrolled (562, 328) with delta (0, -1)
Screenshot: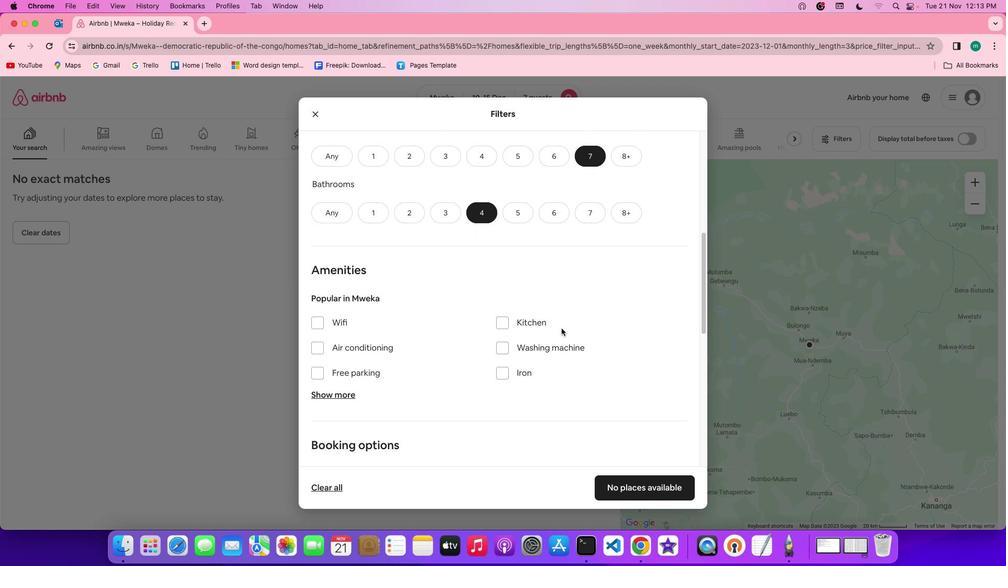 
Action: Mouse scrolled (562, 328) with delta (0, 0)
Screenshot: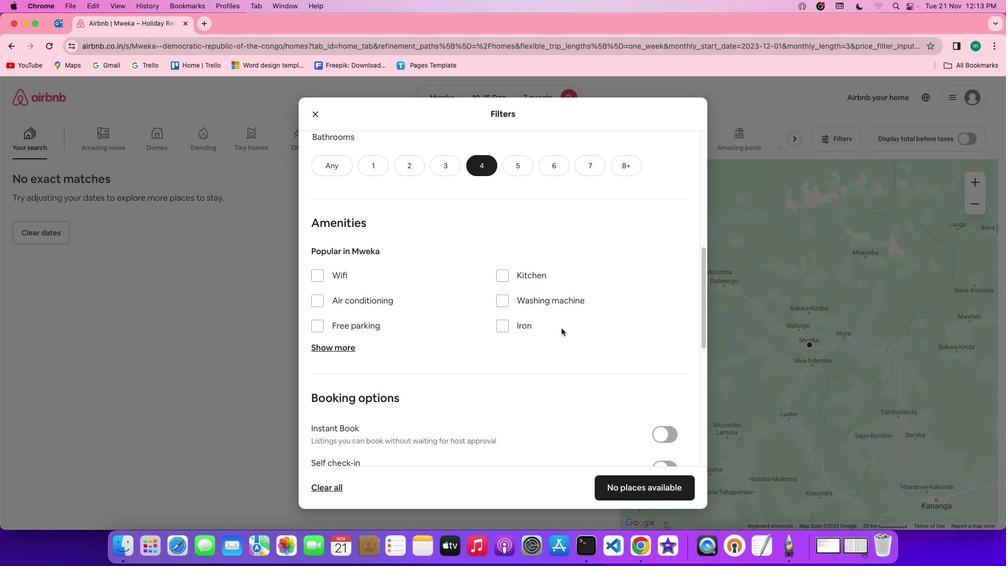 
Action: Mouse moved to (317, 271)
Screenshot: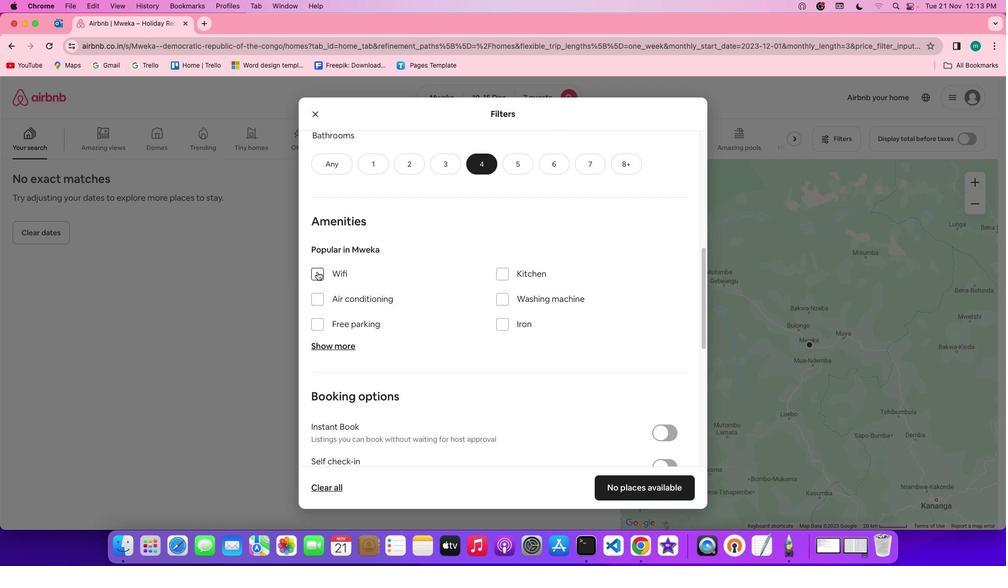
Action: Mouse pressed left at (317, 271)
Screenshot: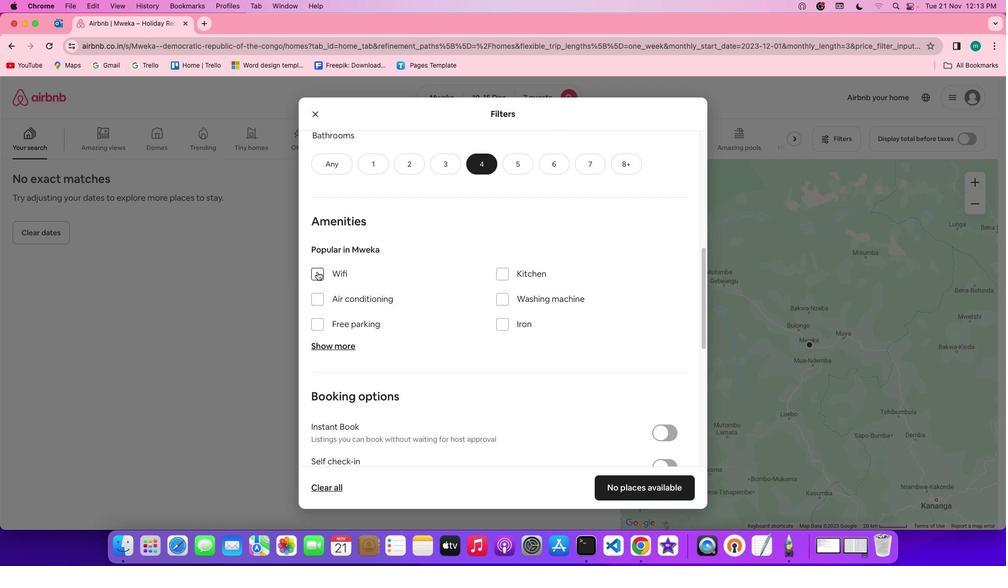 
Action: Mouse moved to (325, 341)
Screenshot: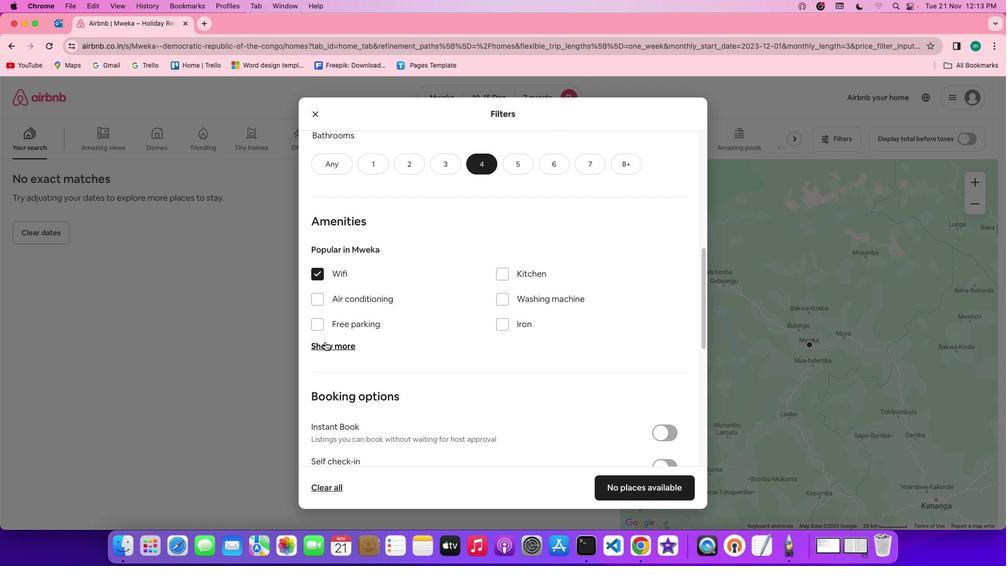 
Action: Mouse pressed left at (325, 341)
Screenshot: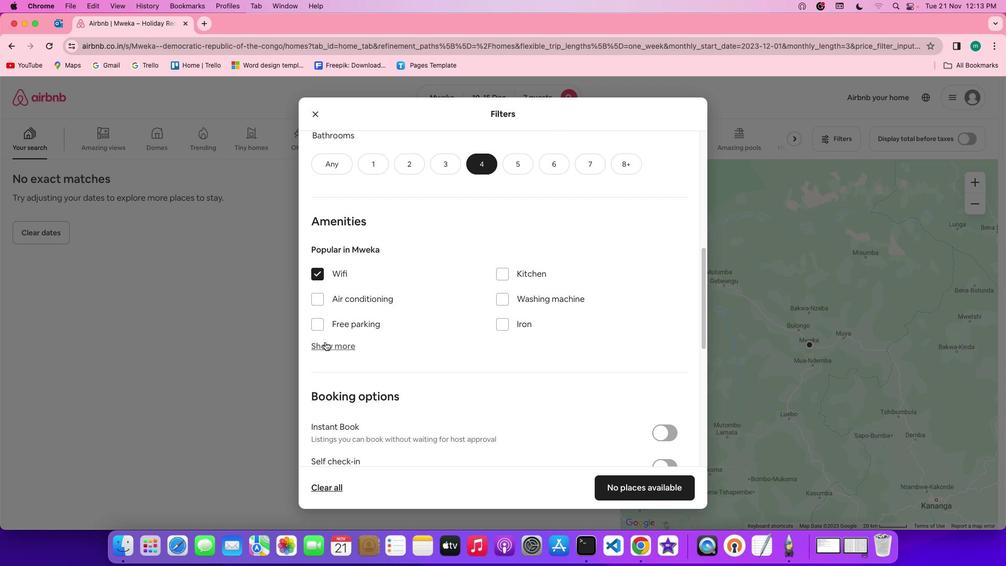 
Action: Mouse moved to (503, 409)
Screenshot: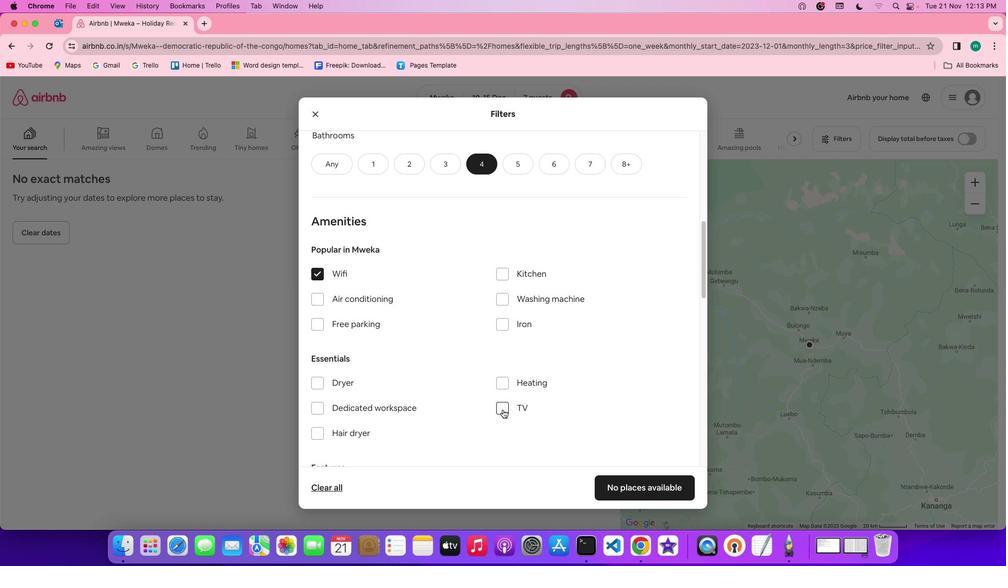 
Action: Mouse pressed left at (503, 409)
Screenshot: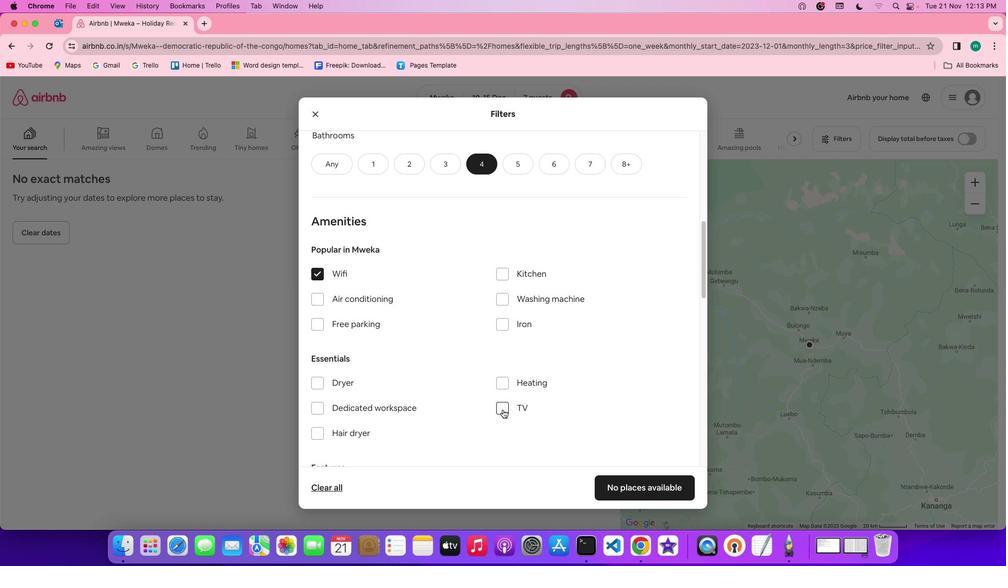 
Action: Mouse moved to (375, 326)
Screenshot: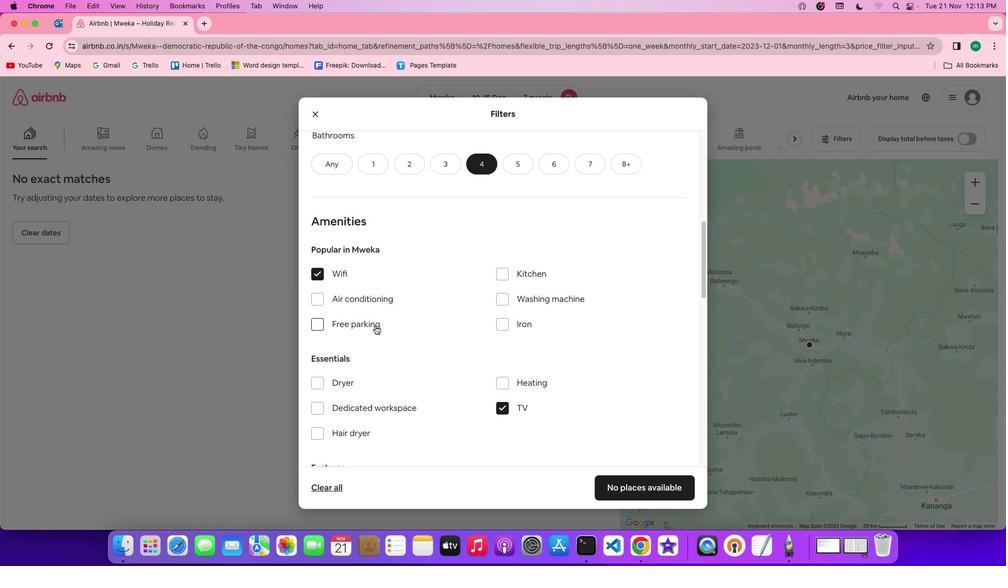 
Action: Mouse pressed left at (375, 326)
Screenshot: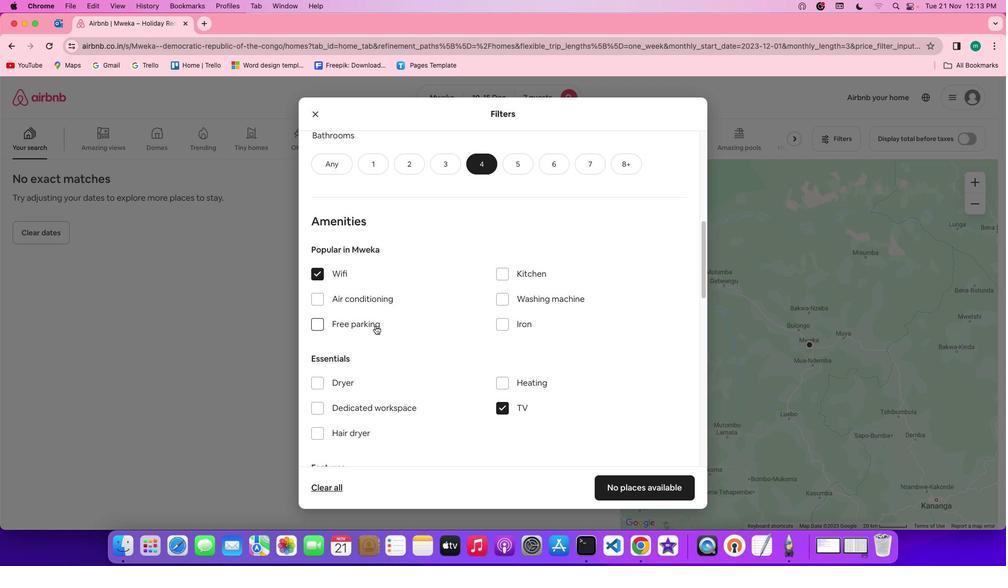 
Action: Mouse moved to (454, 339)
Screenshot: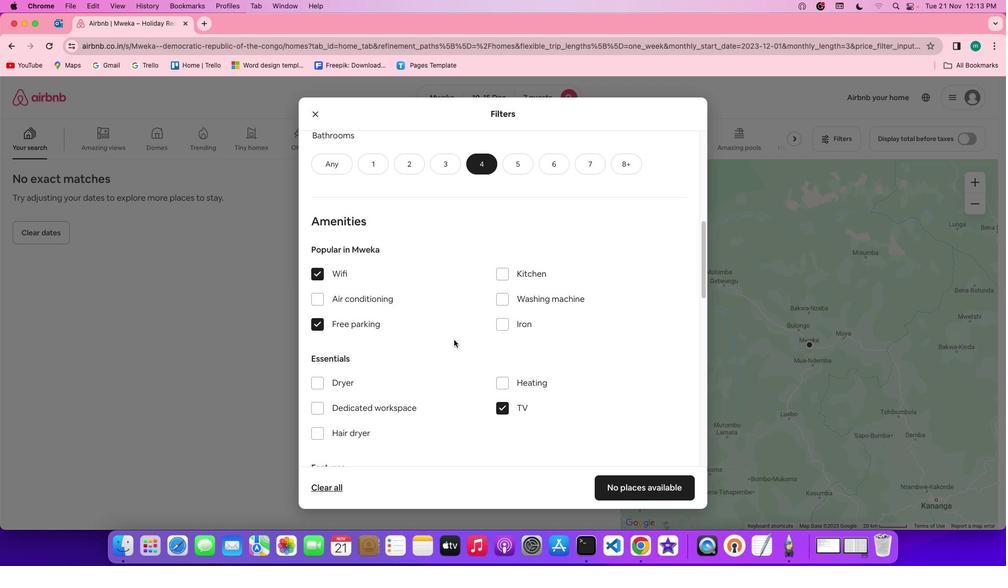 
Action: Mouse scrolled (454, 339) with delta (0, 0)
Screenshot: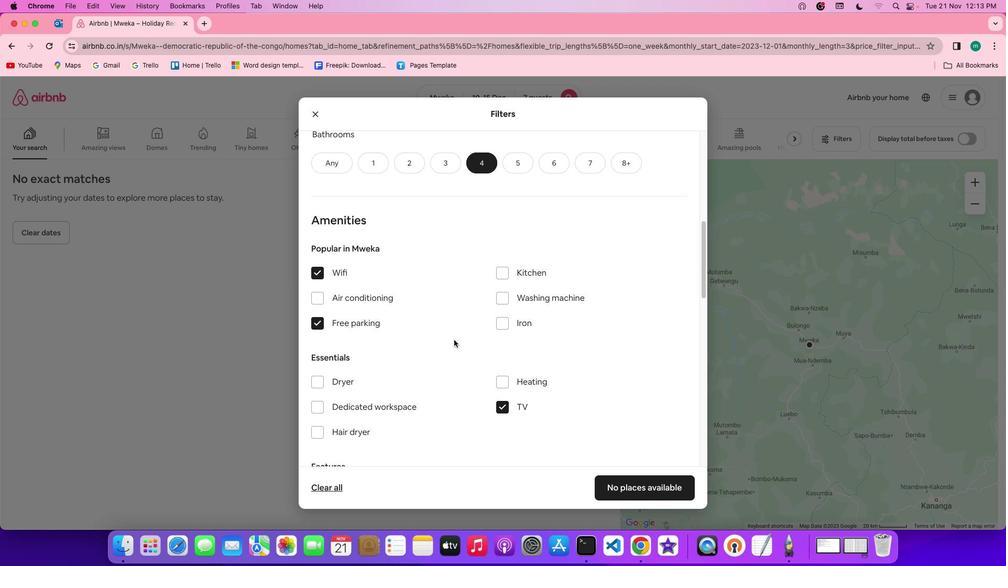 
Action: Mouse scrolled (454, 339) with delta (0, 0)
Screenshot: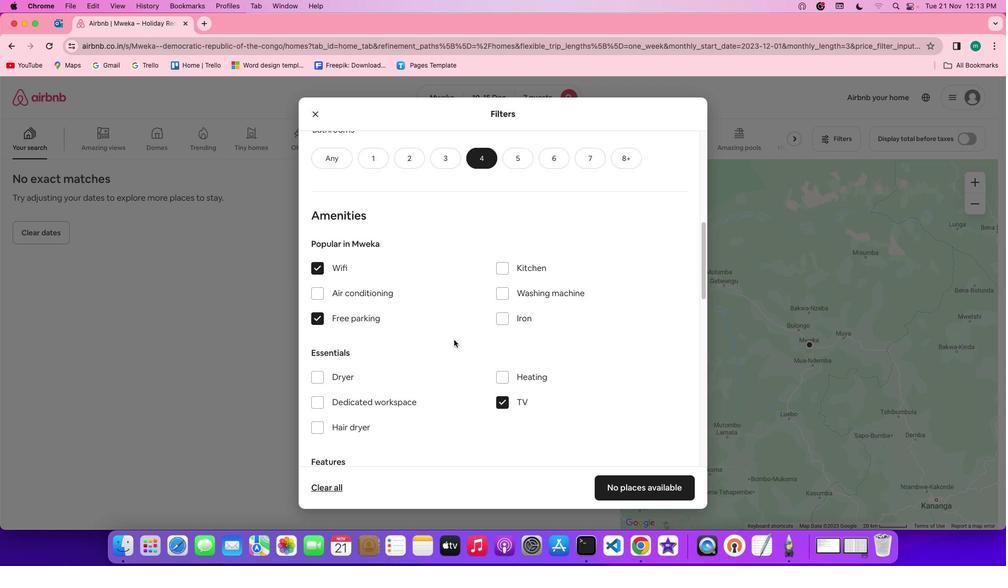 
Action: Mouse scrolled (454, 339) with delta (0, 0)
Screenshot: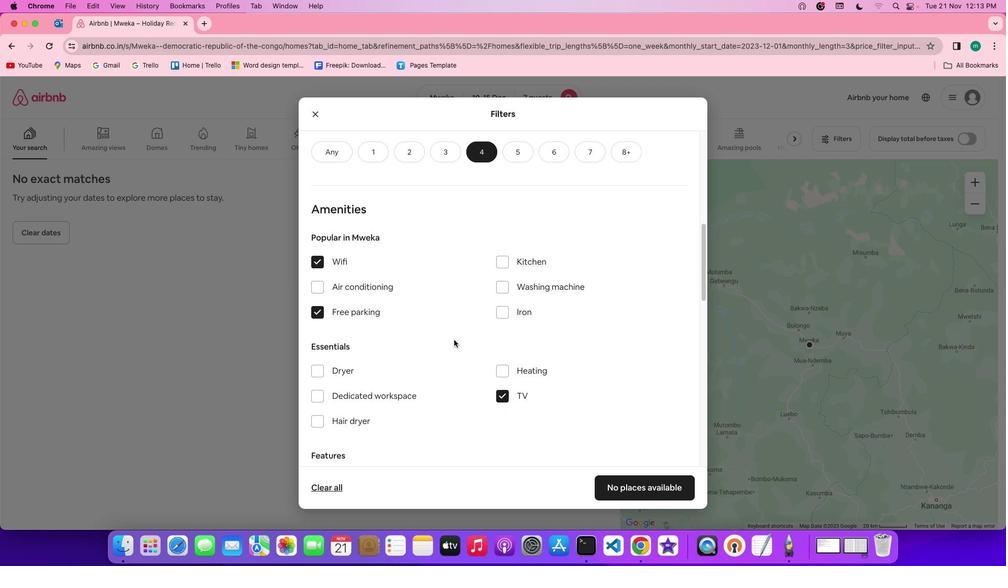 
Action: Mouse scrolled (454, 339) with delta (0, 0)
Screenshot: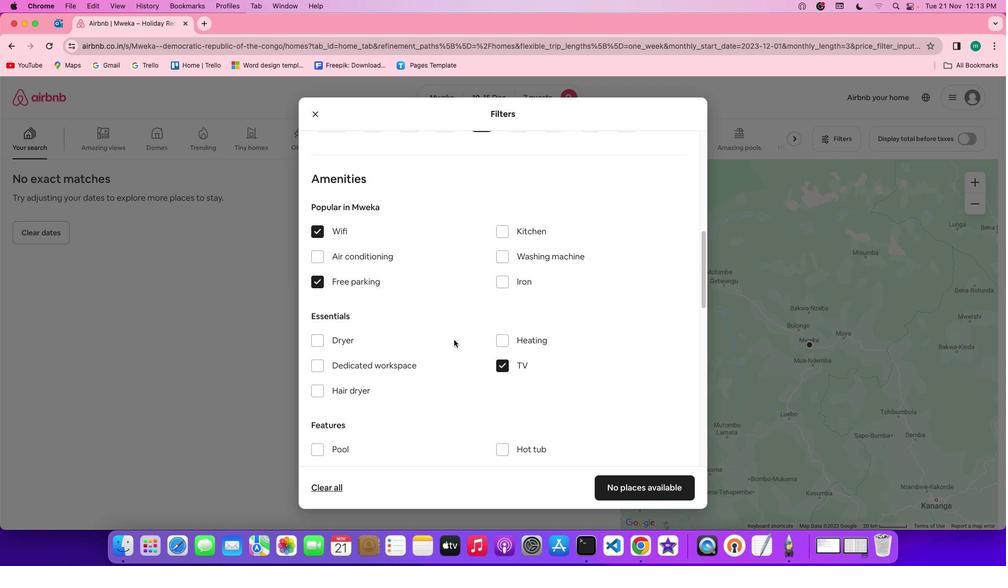 
Action: Mouse scrolled (454, 339) with delta (0, 0)
Screenshot: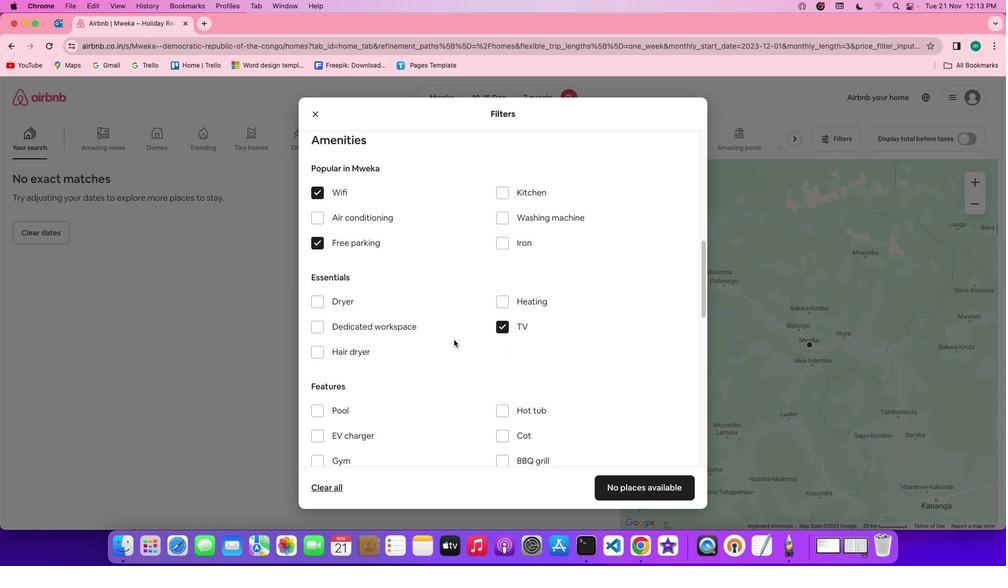 
Action: Mouse scrolled (454, 339) with delta (0, 0)
Screenshot: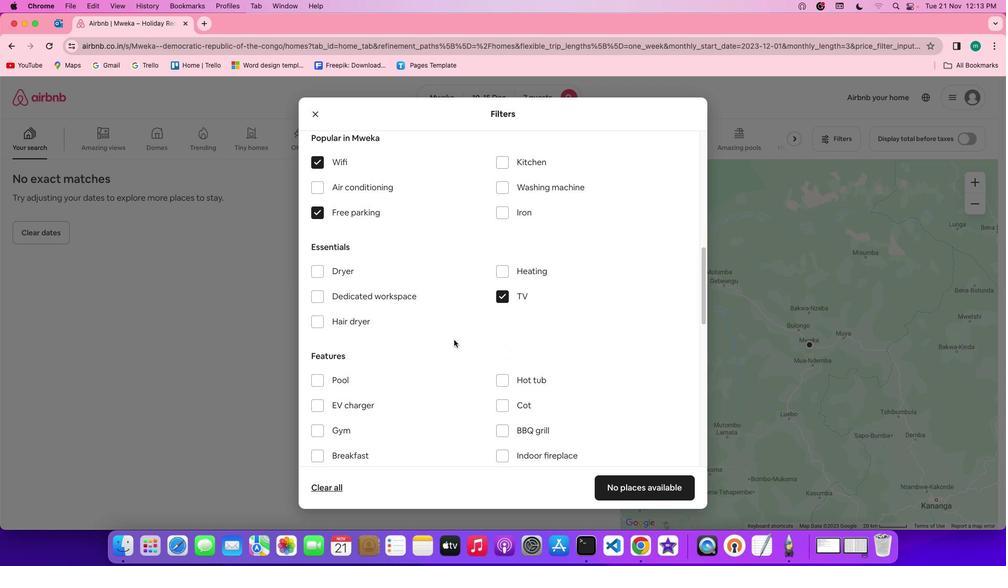 
Action: Mouse scrolled (454, 339) with delta (0, 0)
Screenshot: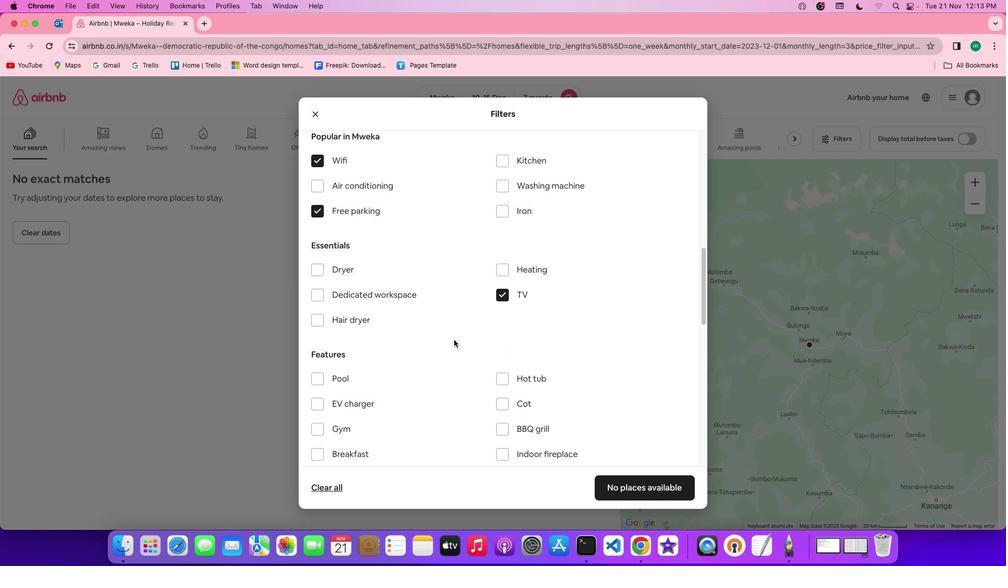 
Action: Mouse scrolled (454, 339) with delta (0, -1)
Screenshot: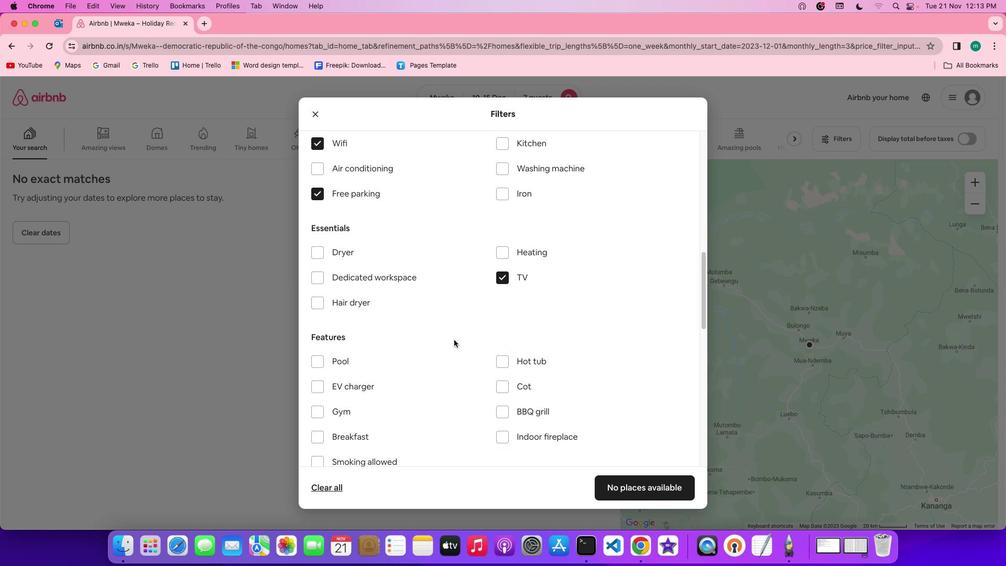 
Action: Mouse scrolled (454, 339) with delta (0, -1)
Screenshot: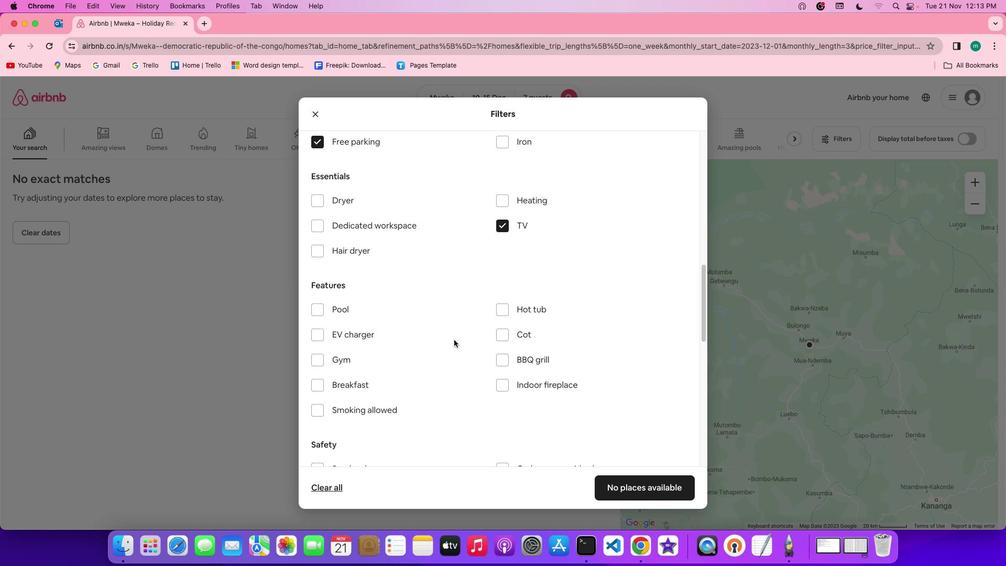 
Action: Mouse moved to (331, 323)
Screenshot: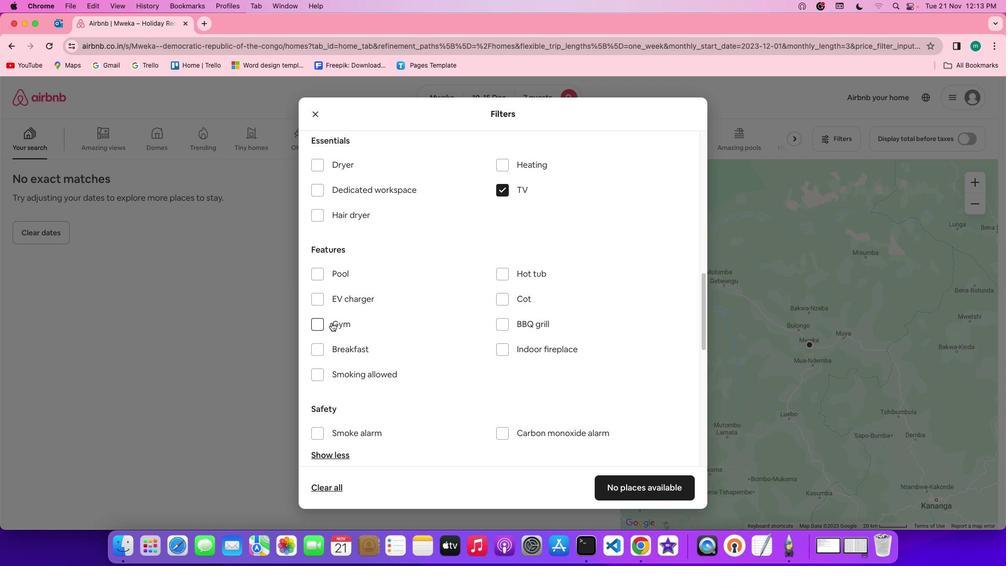 
Action: Mouse pressed left at (331, 323)
Screenshot: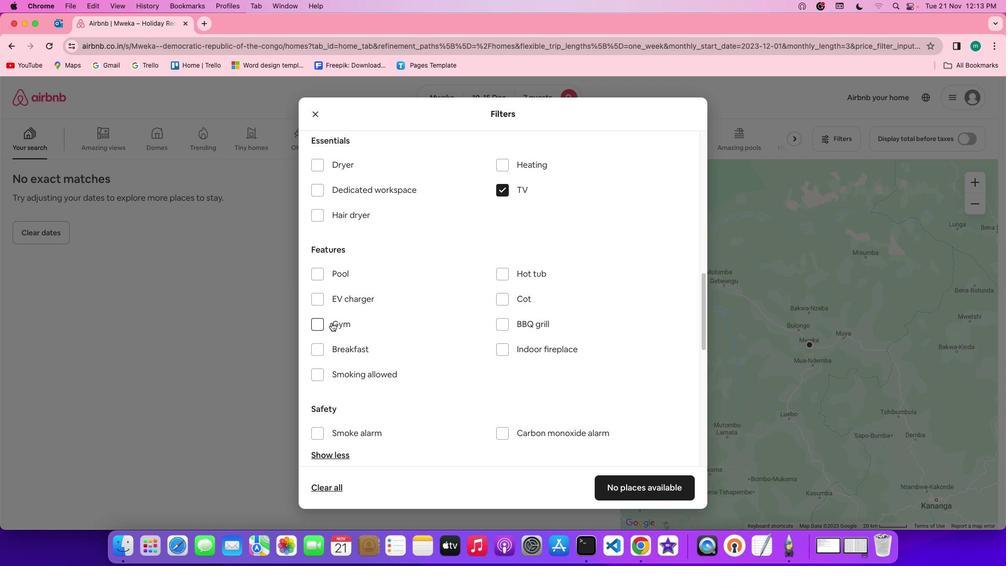 
Action: Mouse moved to (345, 348)
Screenshot: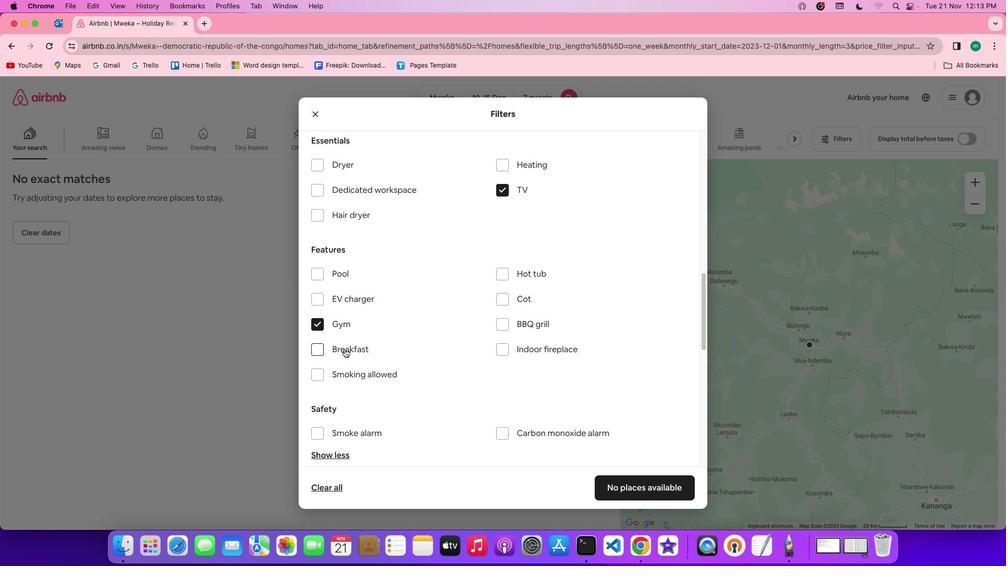 
Action: Mouse pressed left at (345, 348)
Screenshot: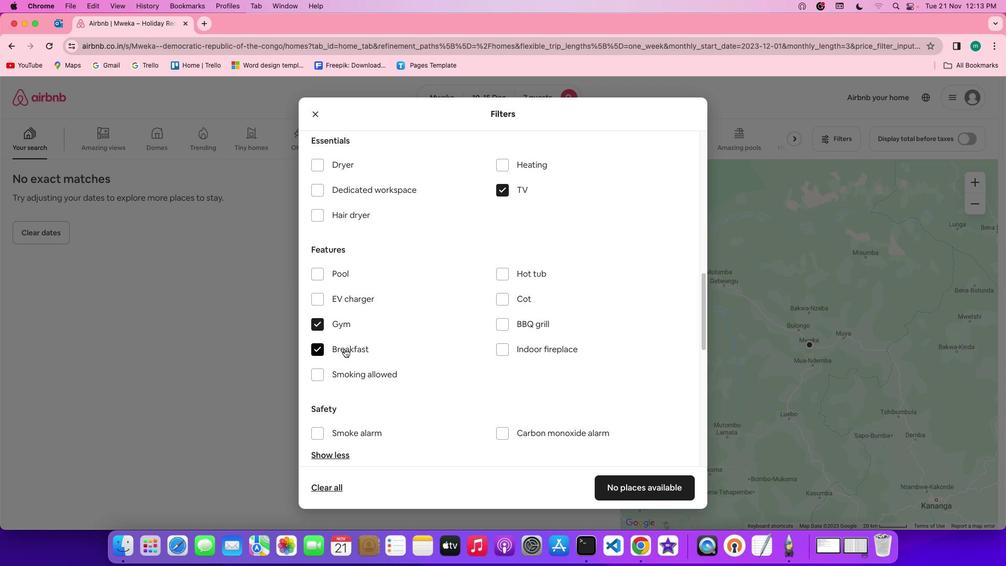 
Action: Mouse moved to (456, 371)
Screenshot: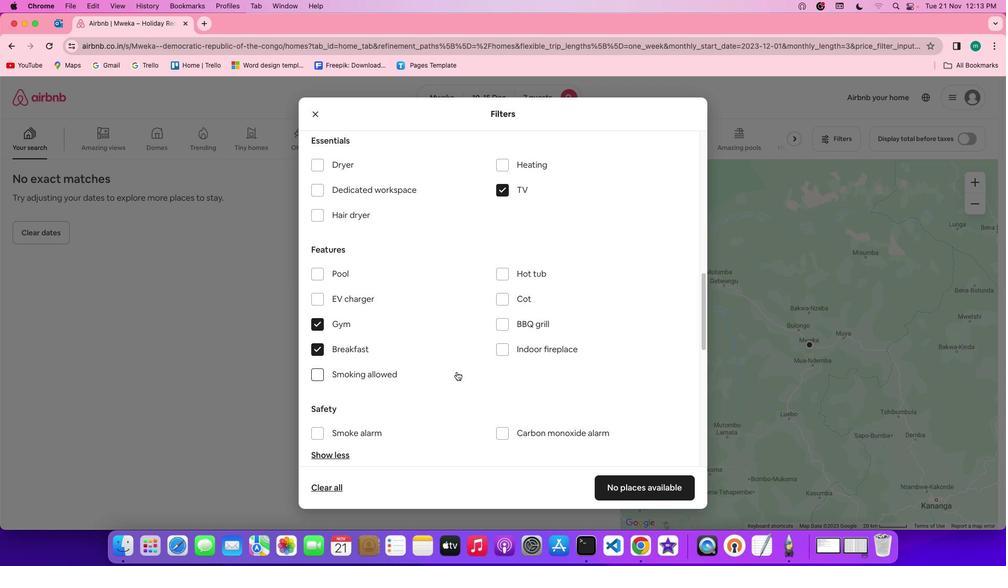 
Action: Mouse scrolled (456, 371) with delta (0, 0)
Screenshot: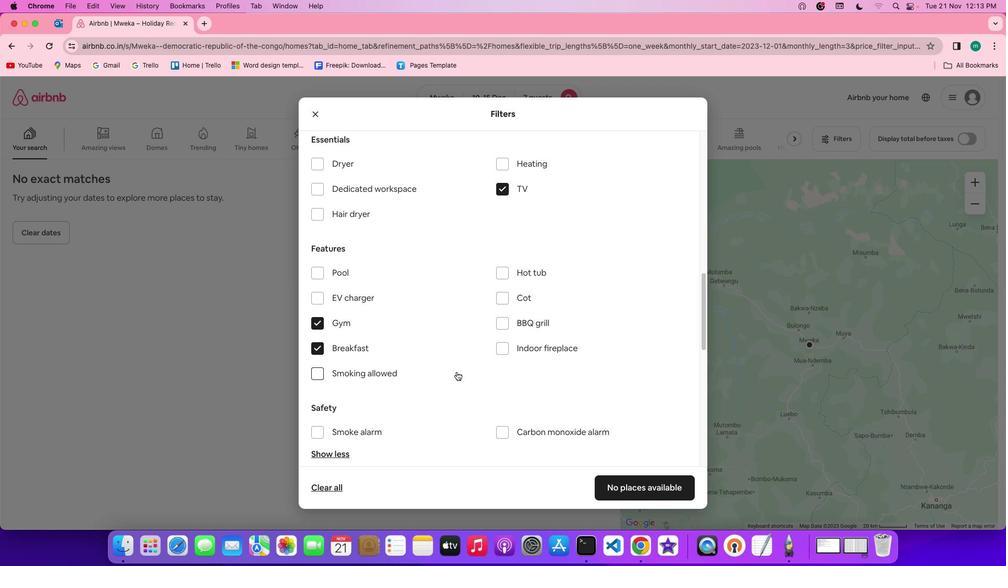 
Action: Mouse scrolled (456, 371) with delta (0, 0)
Screenshot: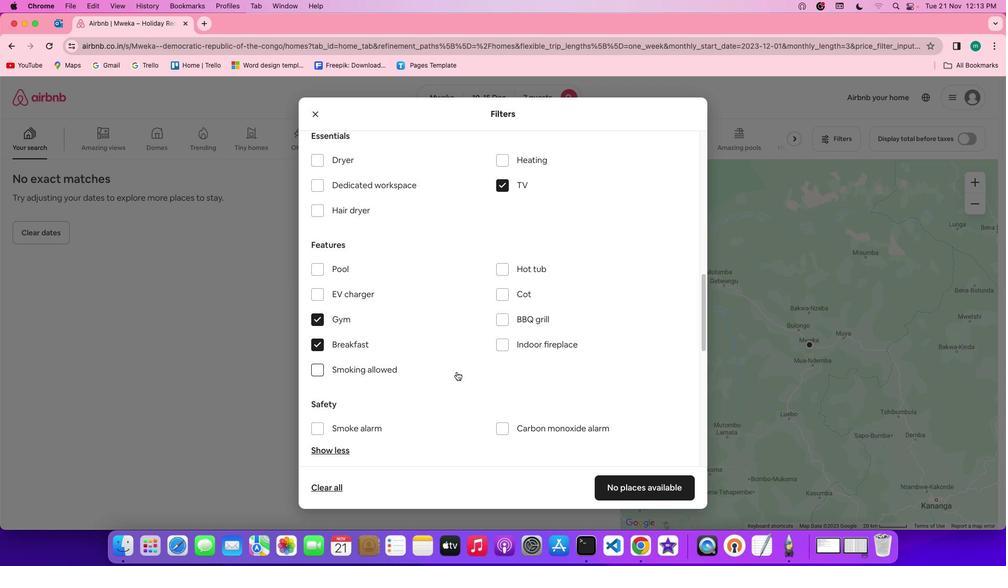 
Action: Mouse scrolled (456, 371) with delta (0, -1)
Screenshot: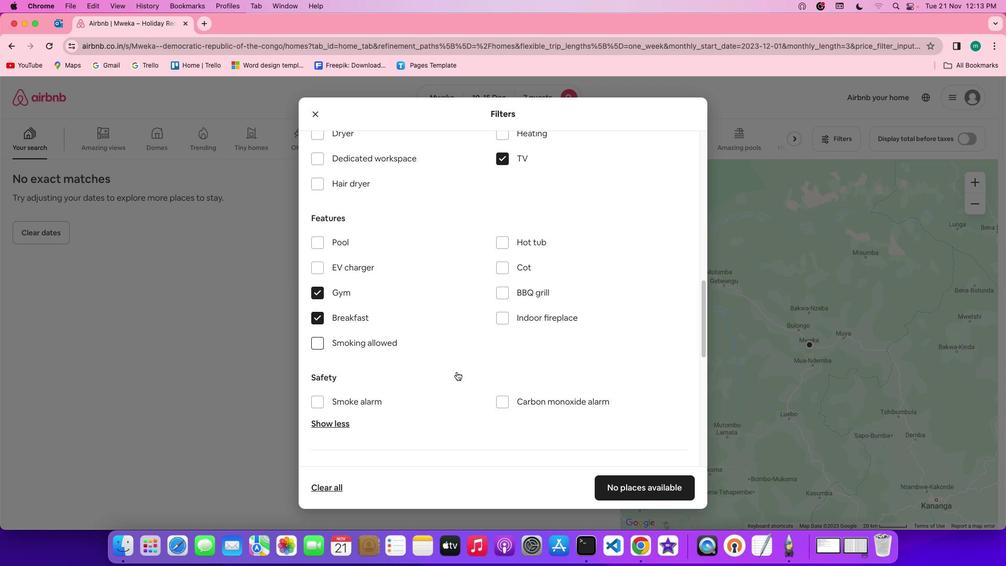 
Action: Mouse scrolled (456, 371) with delta (0, -1)
Screenshot: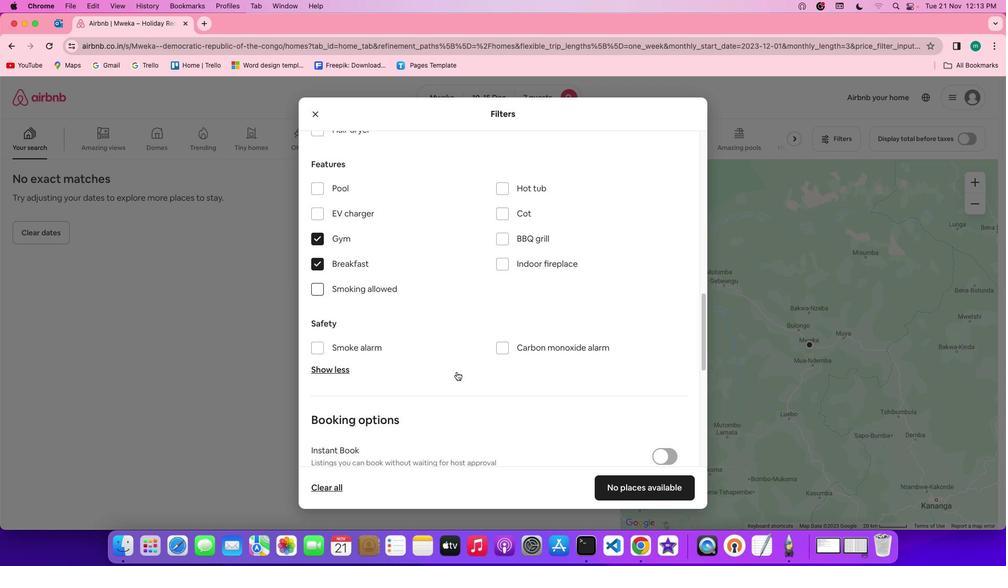 
Action: Mouse moved to (508, 386)
Screenshot: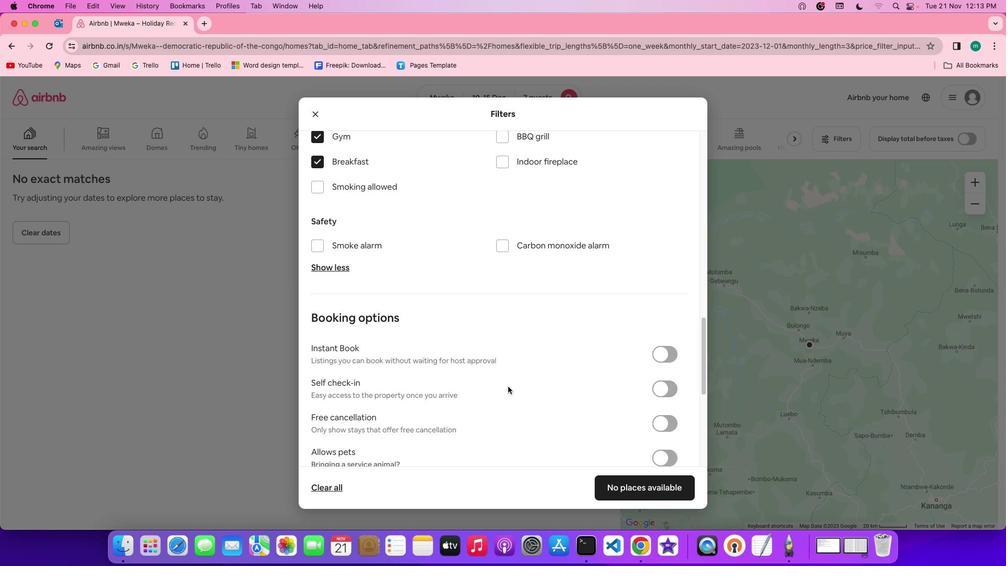 
Action: Mouse scrolled (508, 386) with delta (0, 0)
Screenshot: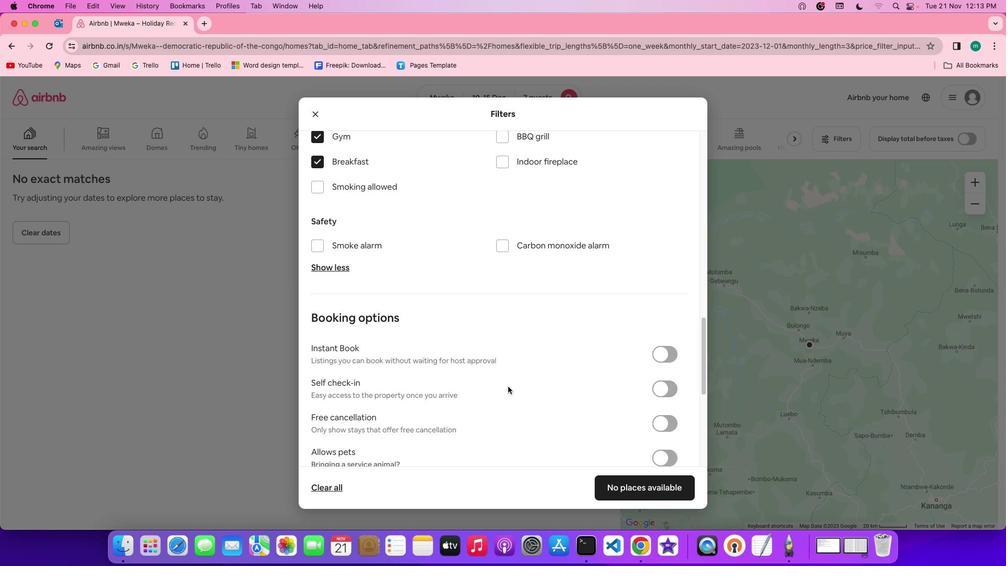 
Action: Mouse moved to (508, 386)
Screenshot: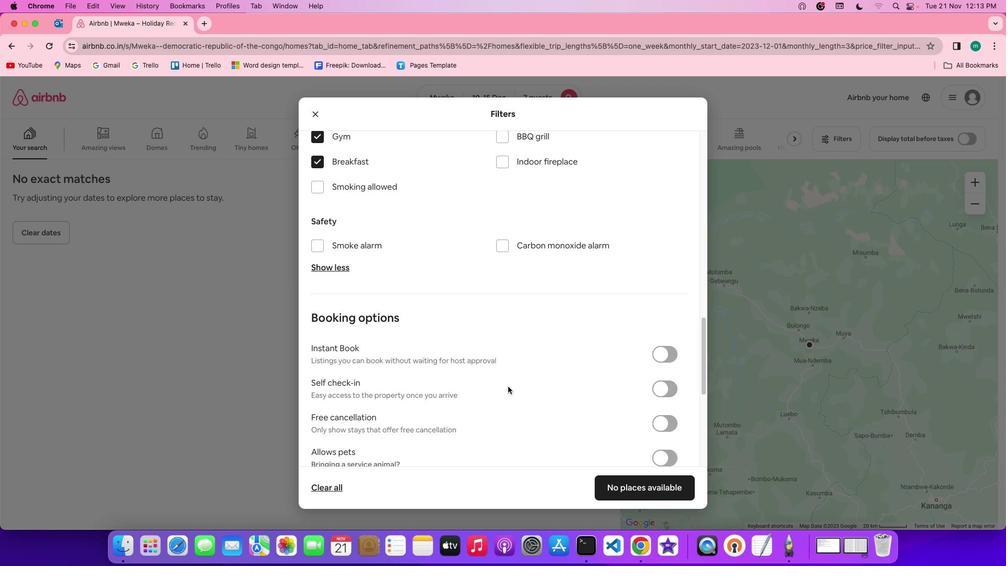 
Action: Mouse scrolled (508, 386) with delta (0, 0)
Screenshot: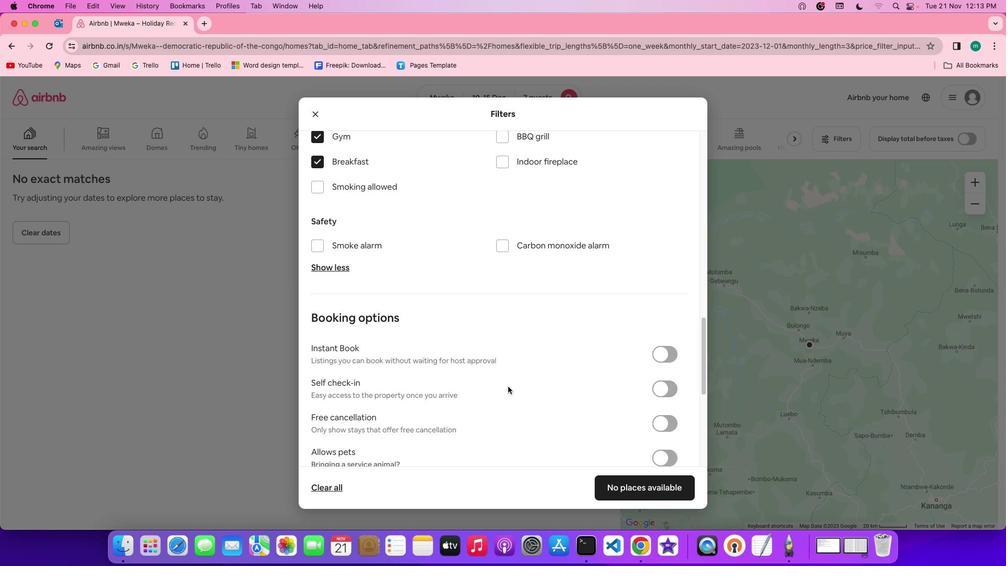 
Action: Mouse moved to (508, 386)
Screenshot: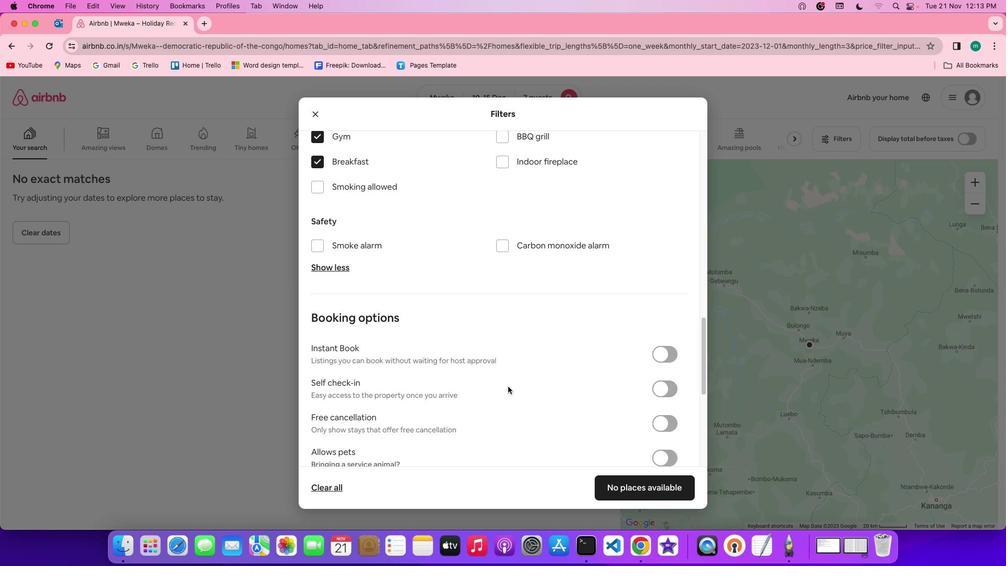 
Action: Mouse scrolled (508, 386) with delta (0, -1)
Screenshot: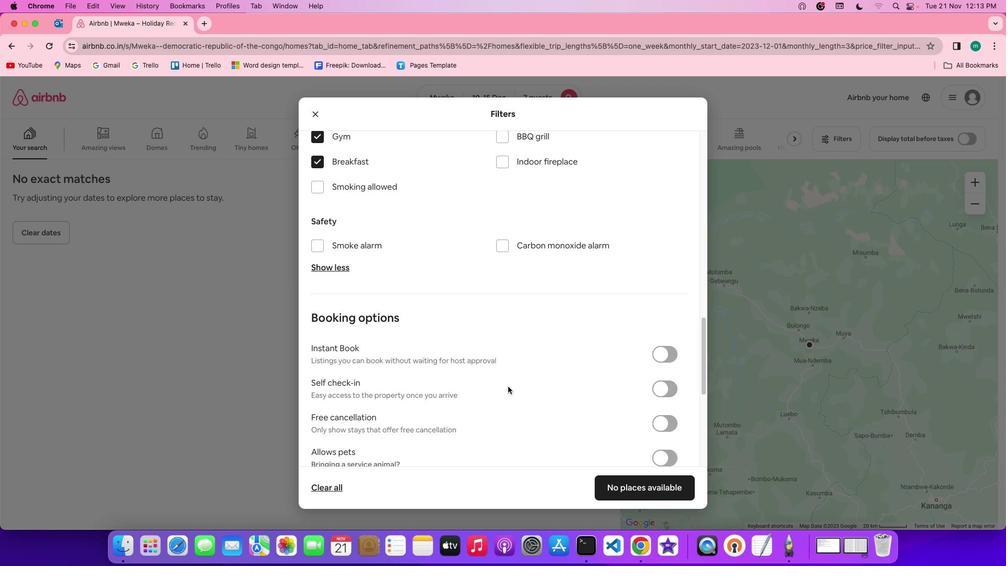 
Action: Mouse scrolled (508, 386) with delta (0, -2)
Screenshot: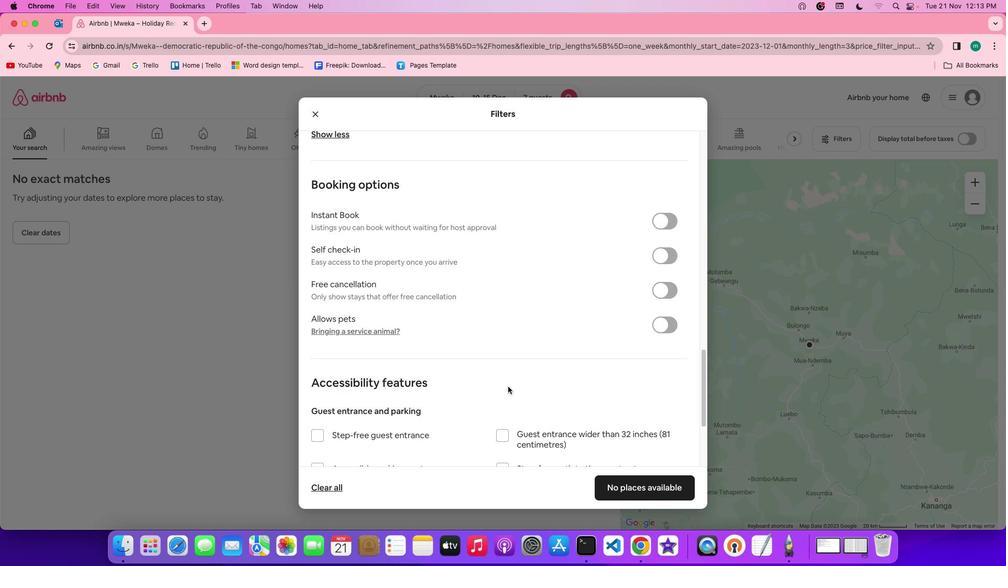 
Action: Mouse scrolled (508, 386) with delta (0, -3)
Screenshot: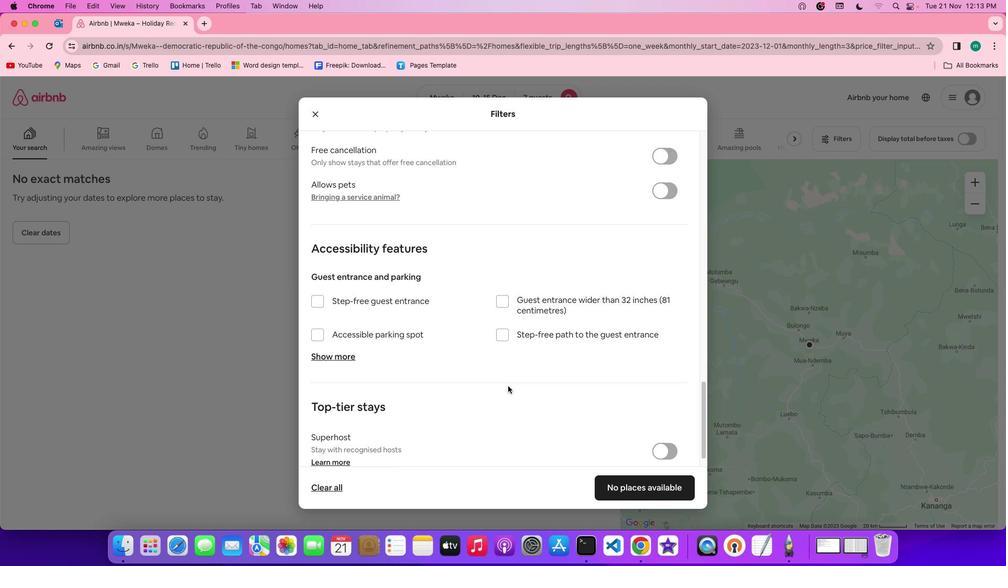 
Action: Mouse scrolled (508, 386) with delta (0, -3)
Screenshot: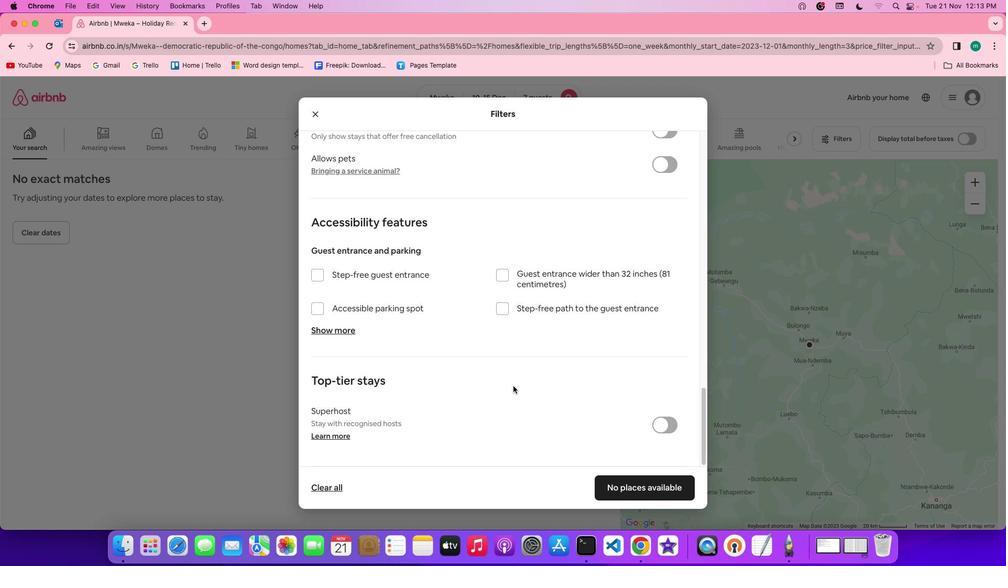 
Action: Mouse moved to (539, 393)
Screenshot: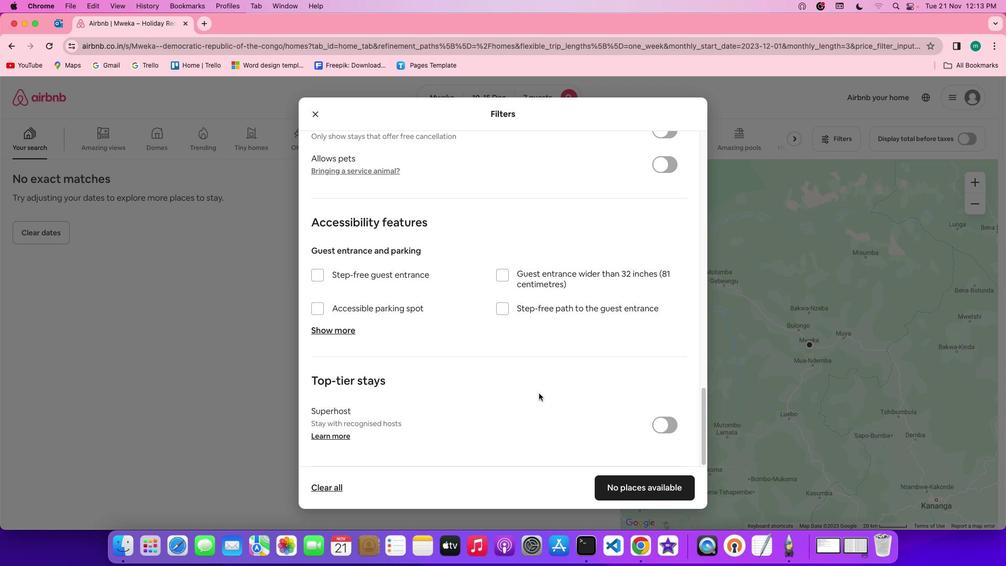 
Action: Mouse scrolled (539, 393) with delta (0, 0)
Screenshot: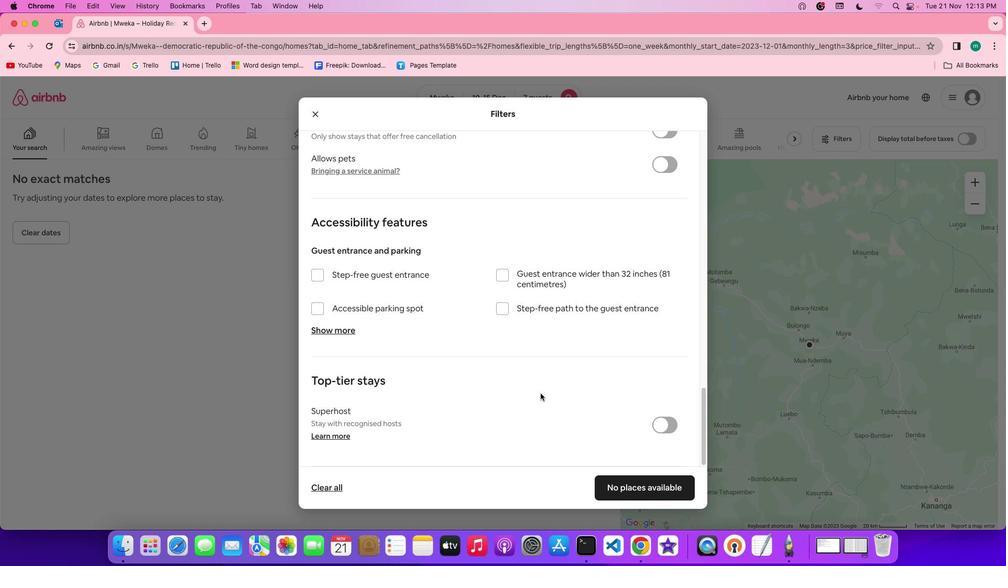 
Action: Mouse scrolled (539, 393) with delta (0, 0)
Screenshot: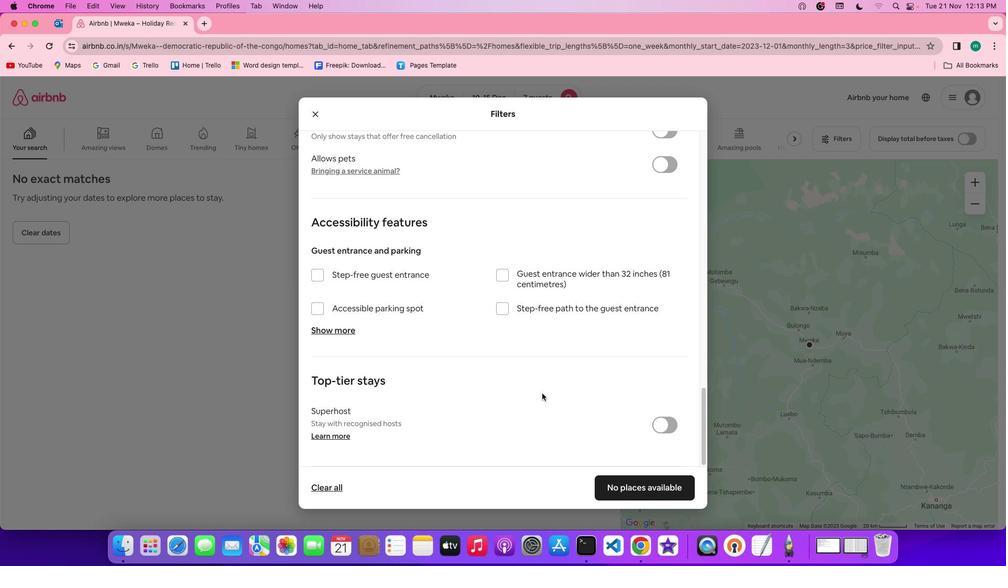 
Action: Mouse scrolled (539, 393) with delta (0, -2)
Screenshot: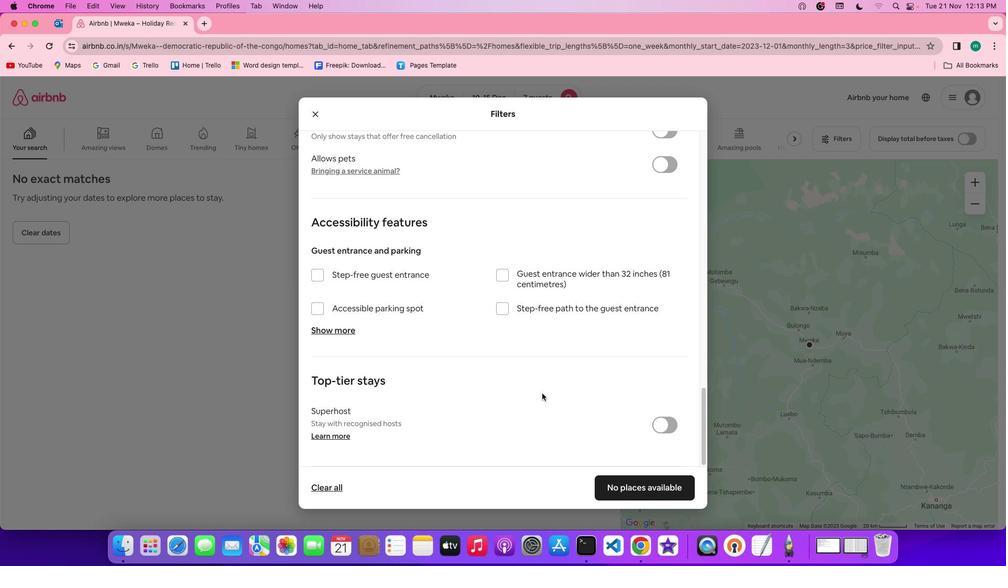 
Action: Mouse moved to (539, 393)
Screenshot: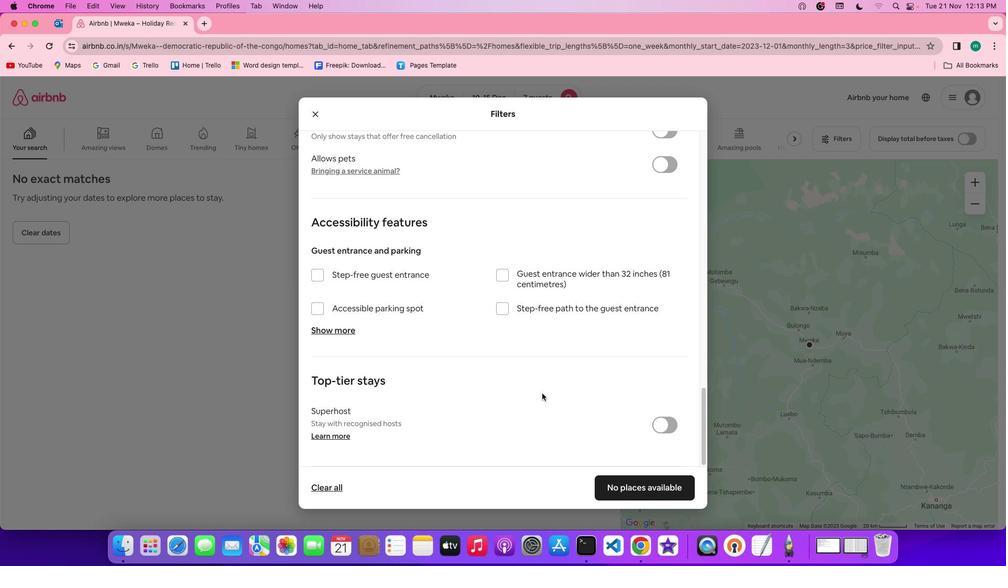 
Action: Mouse scrolled (539, 393) with delta (0, -2)
Screenshot: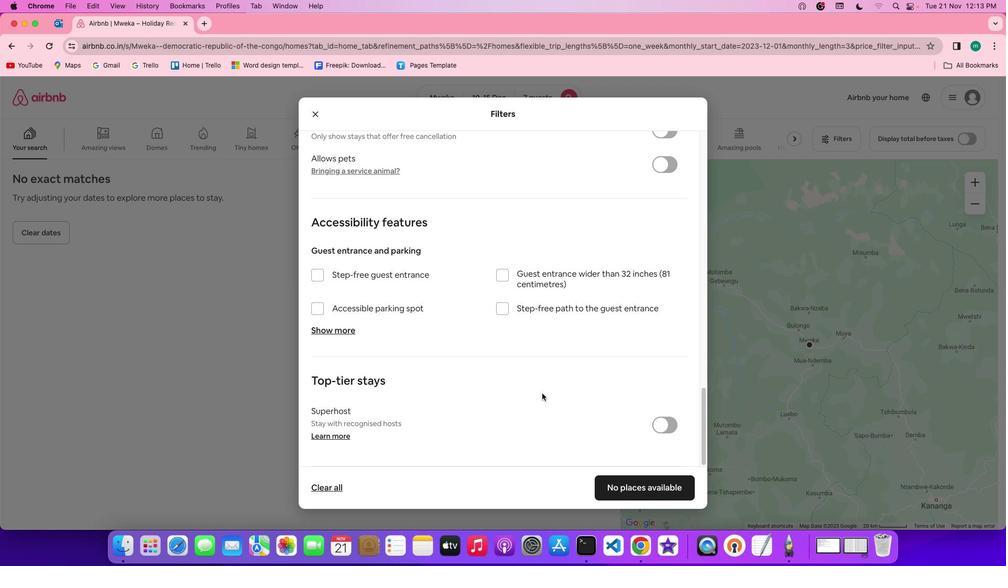 
Action: Mouse scrolled (539, 393) with delta (0, -3)
Screenshot: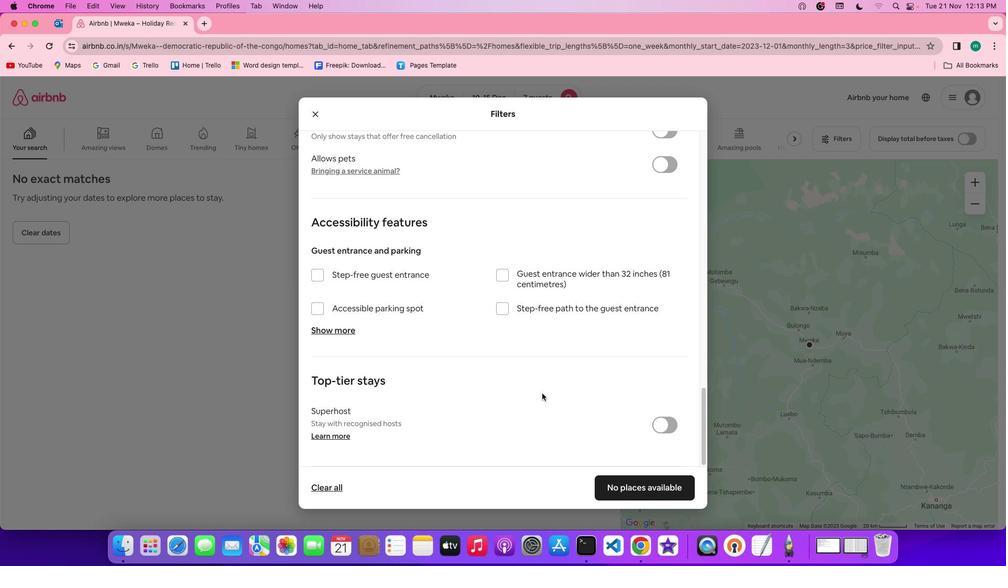
Action: Mouse moved to (540, 393)
Screenshot: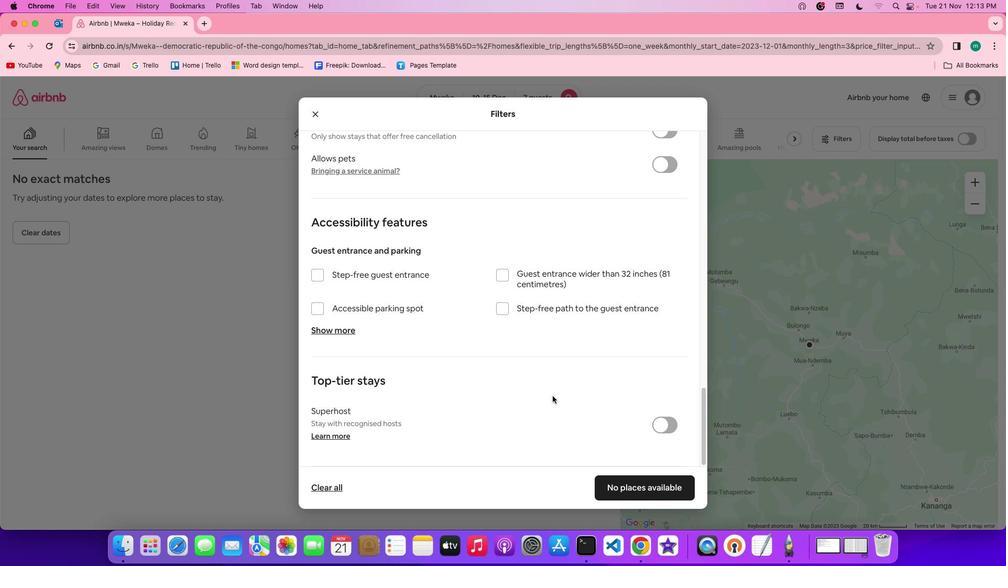 
Action: Mouse scrolled (540, 393) with delta (0, -3)
Screenshot: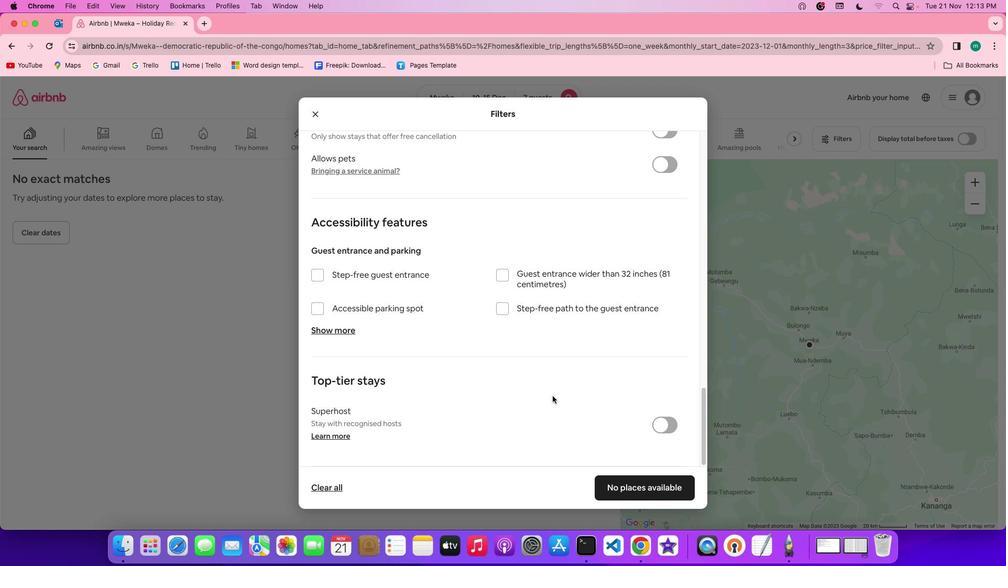 
Action: Mouse moved to (549, 394)
Screenshot: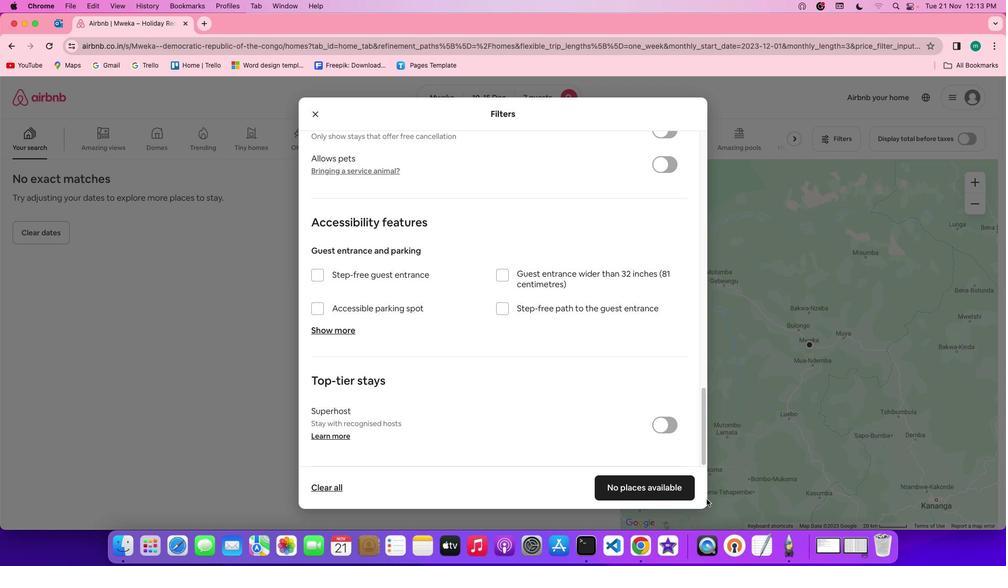 
Action: Mouse scrolled (549, 394) with delta (0, -3)
Screenshot: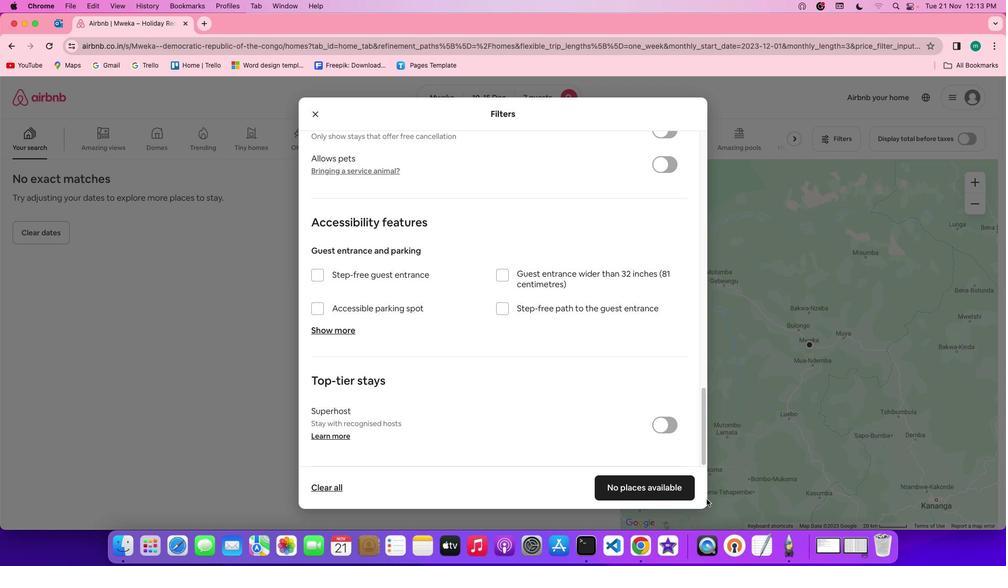 
Action: Mouse moved to (649, 483)
Screenshot: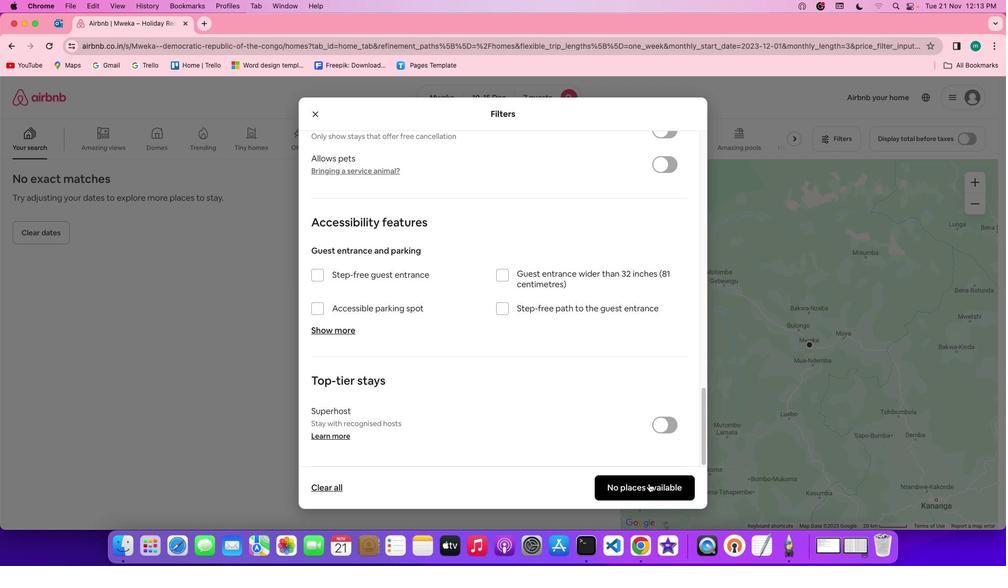 
Action: Mouse pressed left at (649, 483)
Screenshot: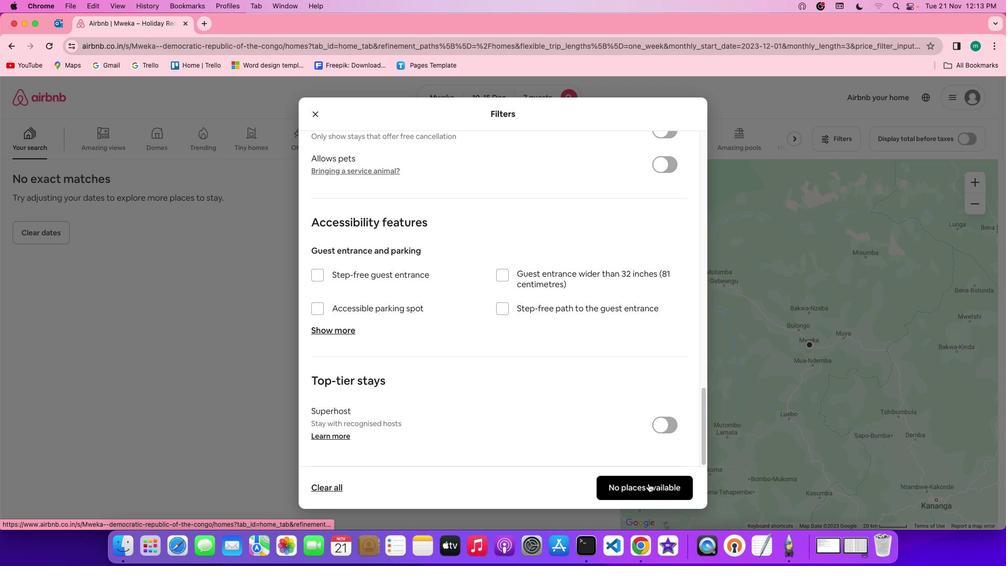 
Action: Mouse moved to (327, 366)
Screenshot: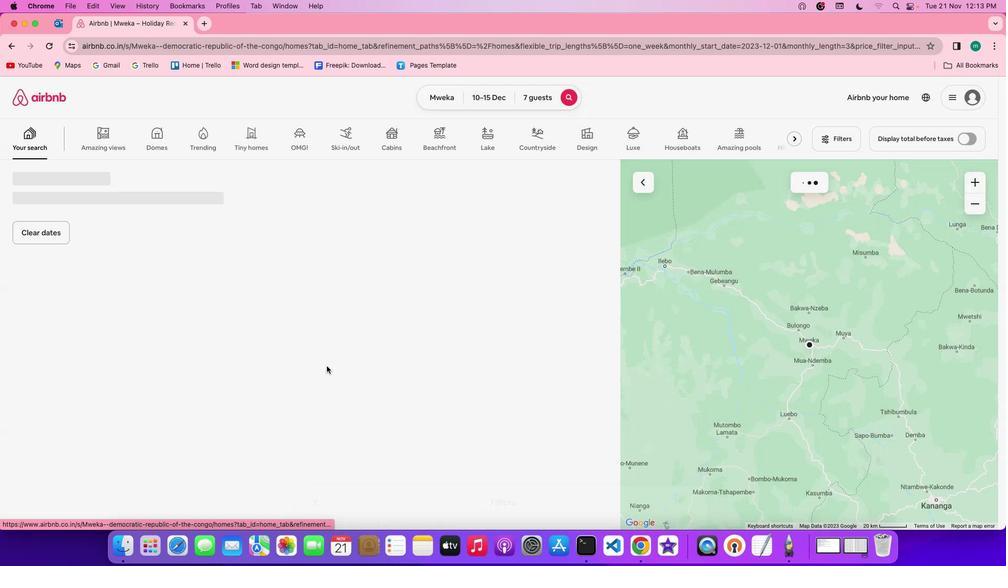 
